 Task: Add an event with the title Business Trip: New York, date '2023/12/05', time 7:50 AM to 9:50 AMand add a description: The session will begin with a brief overview of the current state of transportation and its environmental implications, emphasizing the need for transformative changes. We will then delve into a series of brainstorming exercises designed to spark innovation and encourage out-of-the-box thinking., put the event into Yellow category . Add location for the event as: 987 Unter den Linden, Berlin, Germany, logged in from the account softage.1@softage.netand send the event invitation to softage.6@softage.net and softage.7@softage.net. Set a reminder for the event 4 day before
Action: Mouse moved to (94, 116)
Screenshot: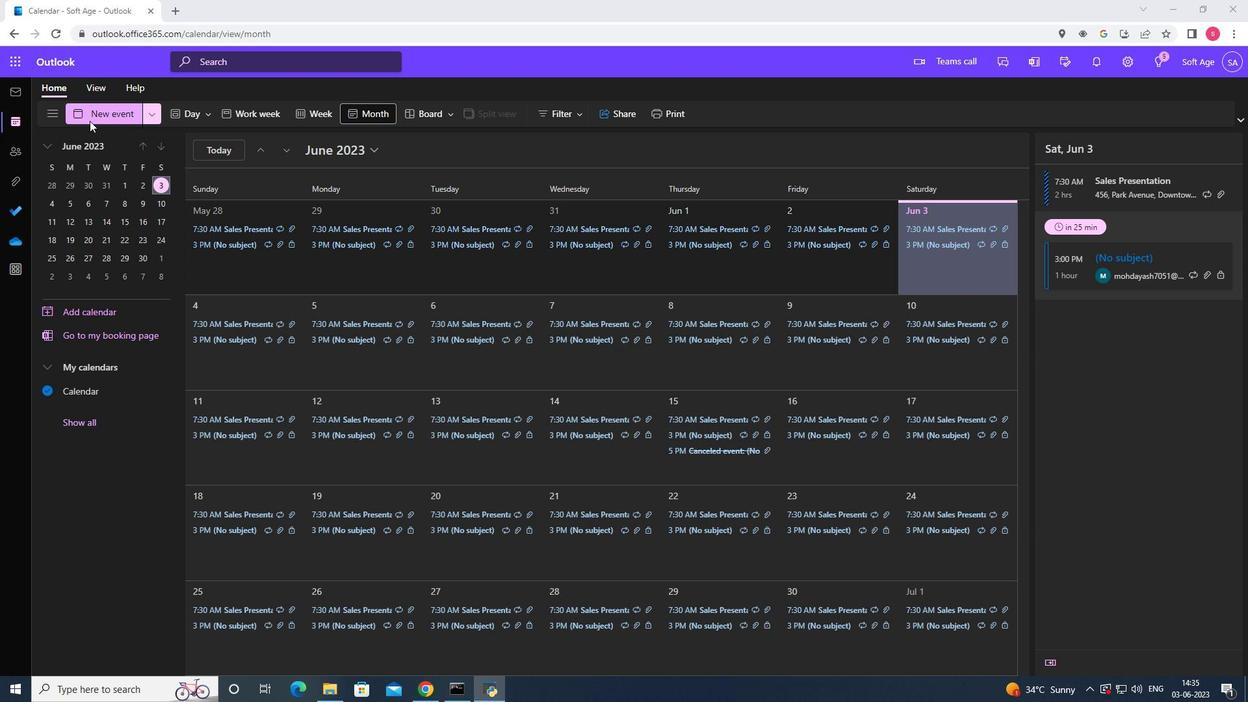 
Action: Mouse pressed left at (94, 116)
Screenshot: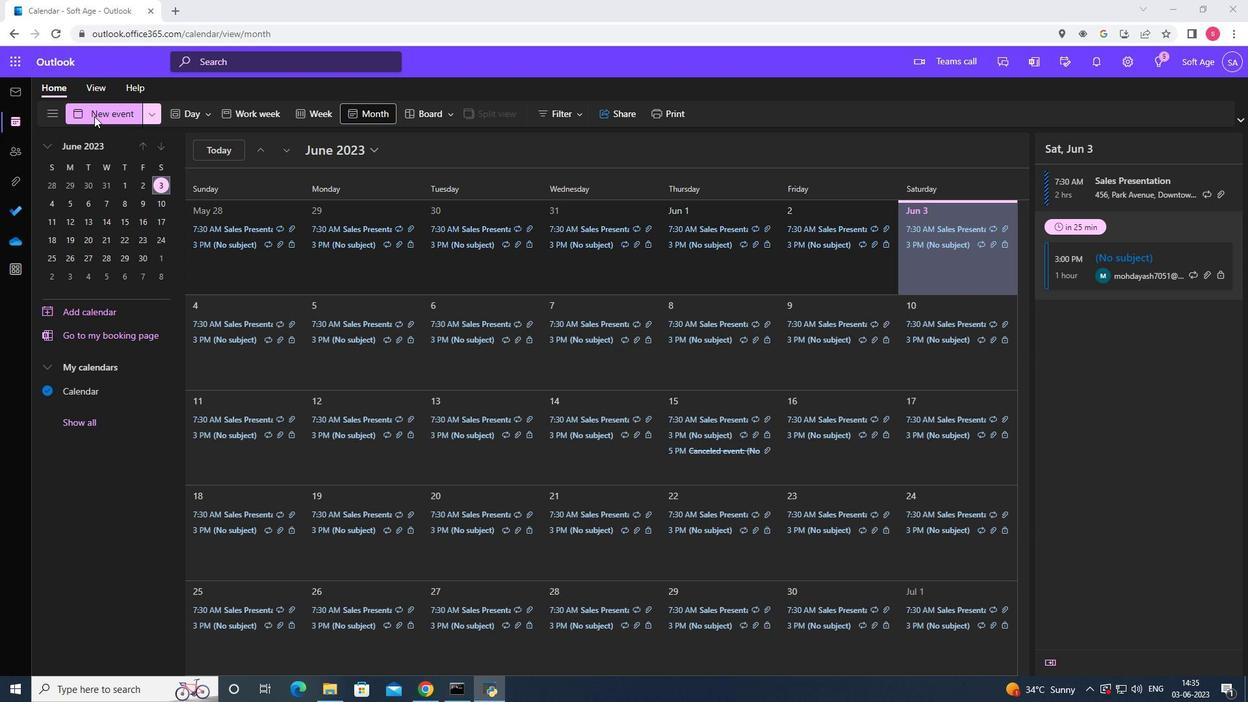 
Action: Mouse moved to (383, 196)
Screenshot: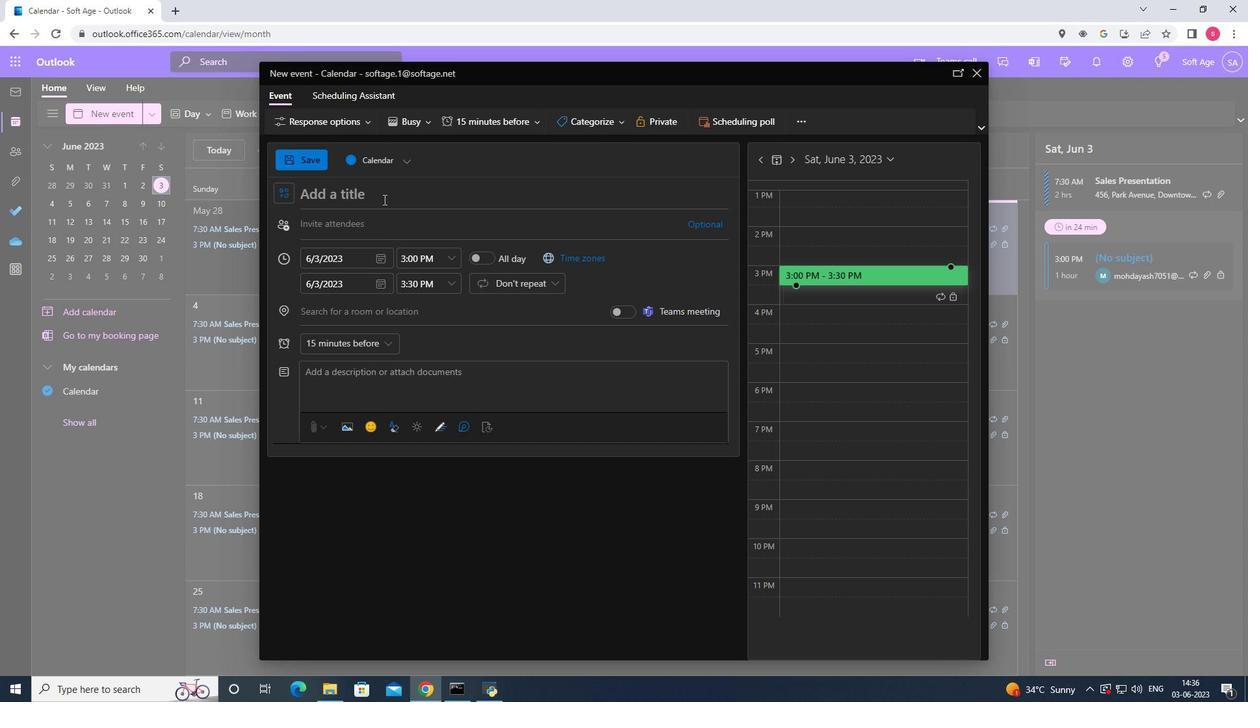 
Action: Mouse pressed left at (383, 196)
Screenshot: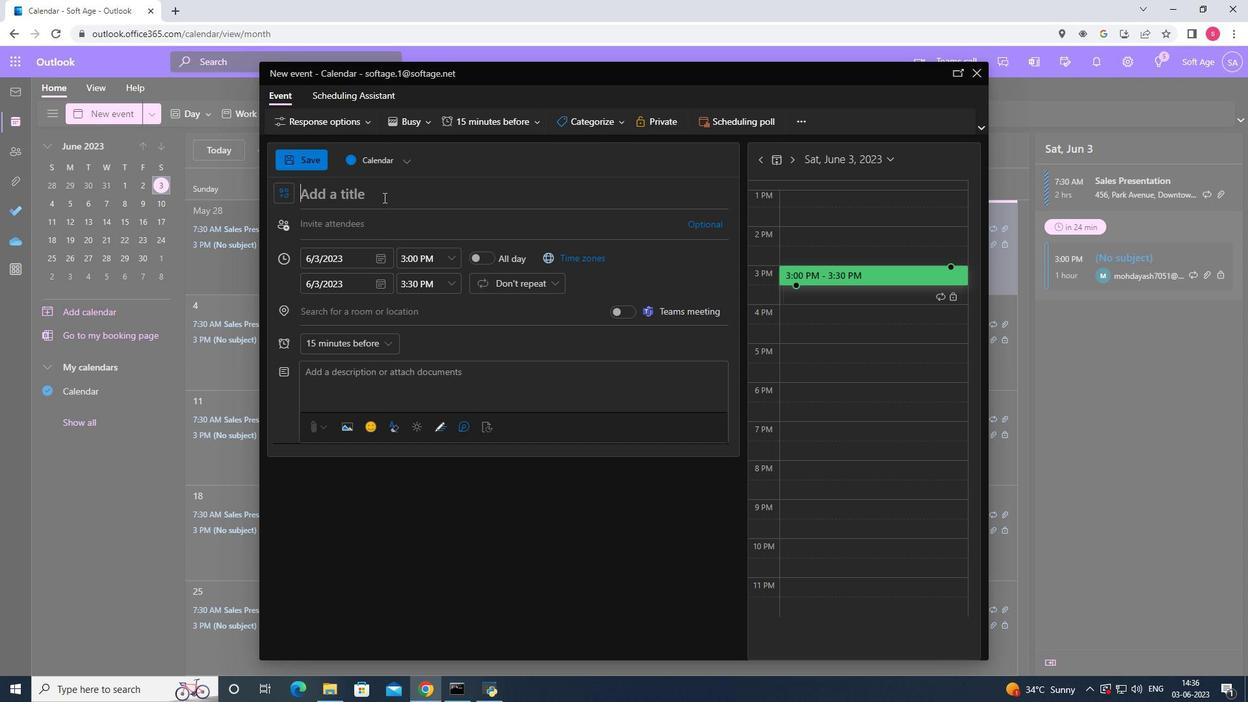
Action: Mouse moved to (383, 195)
Screenshot: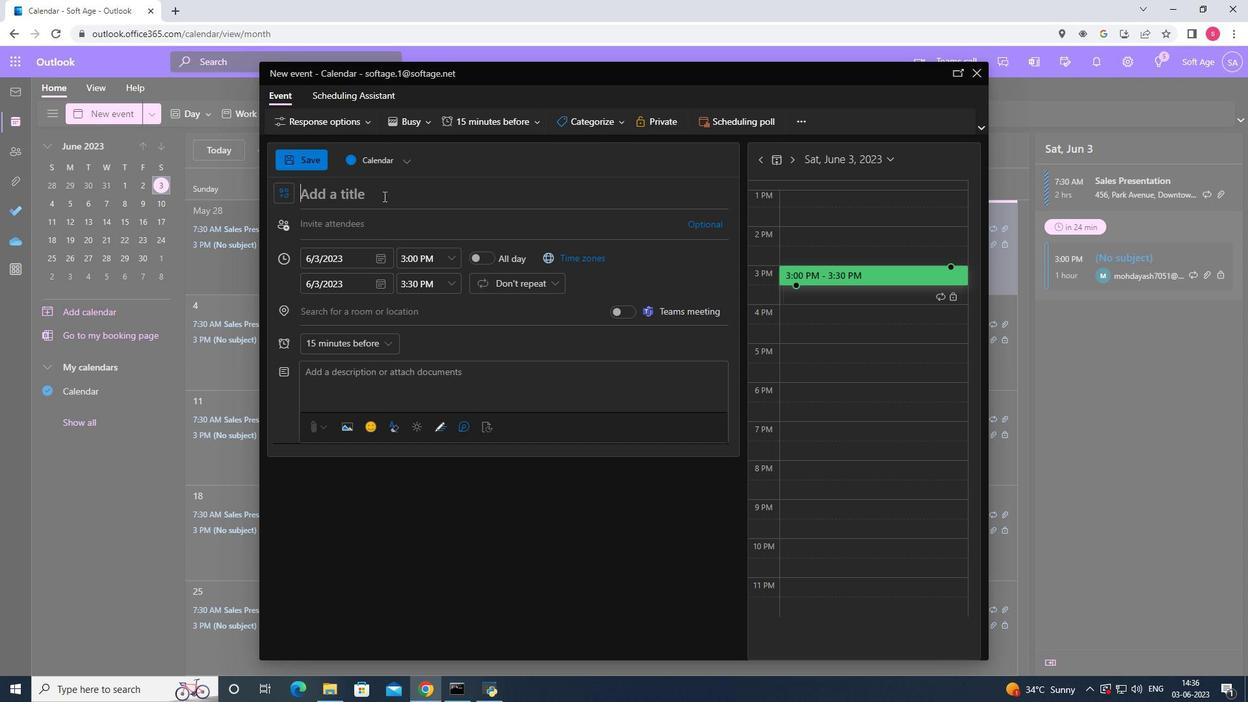 
Action: Key pressed <Key.shift><Key.shift><Key.shift>Business<Key.space><Key.shift>Trip<Key.space><Key.backspace><Key.shift><Key.shift><Key.shift><Key.shift><Key.shift><Key.shift><Key.shift><Key.shift><Key.shift><Key.shift><Key.shift><Key.shift><Key.shift><Key.shift>:<Key.space><Key.shift>New<Key.space><Key.shift>York<Key.space><Key.backspace>,<Key.backspace>
Screenshot: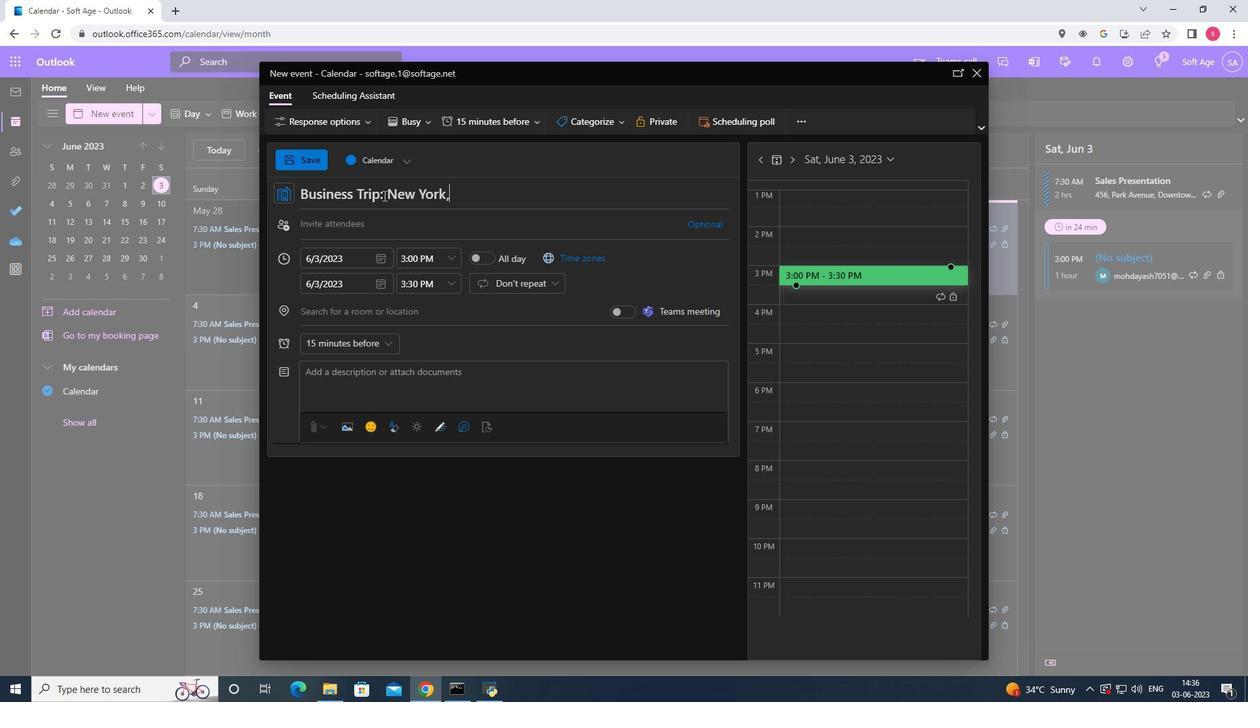 
Action: Mouse moved to (383, 255)
Screenshot: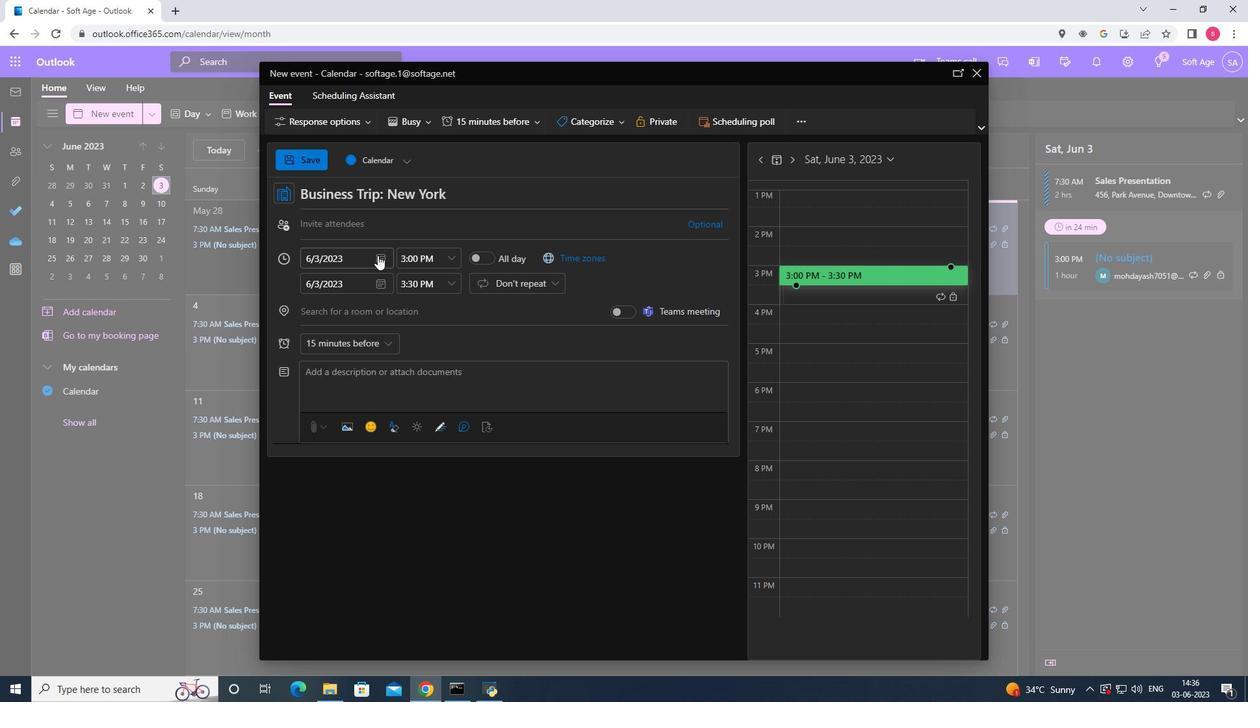 
Action: Mouse pressed left at (383, 255)
Screenshot: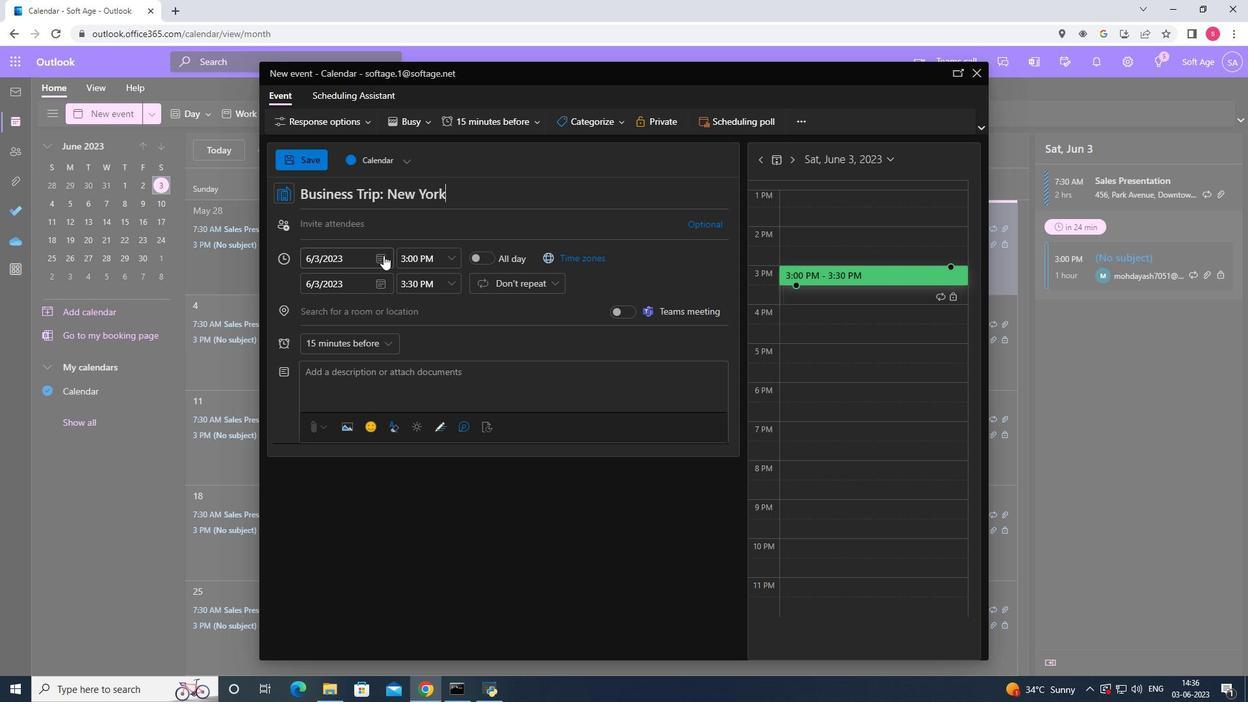 
Action: Mouse moved to (421, 288)
Screenshot: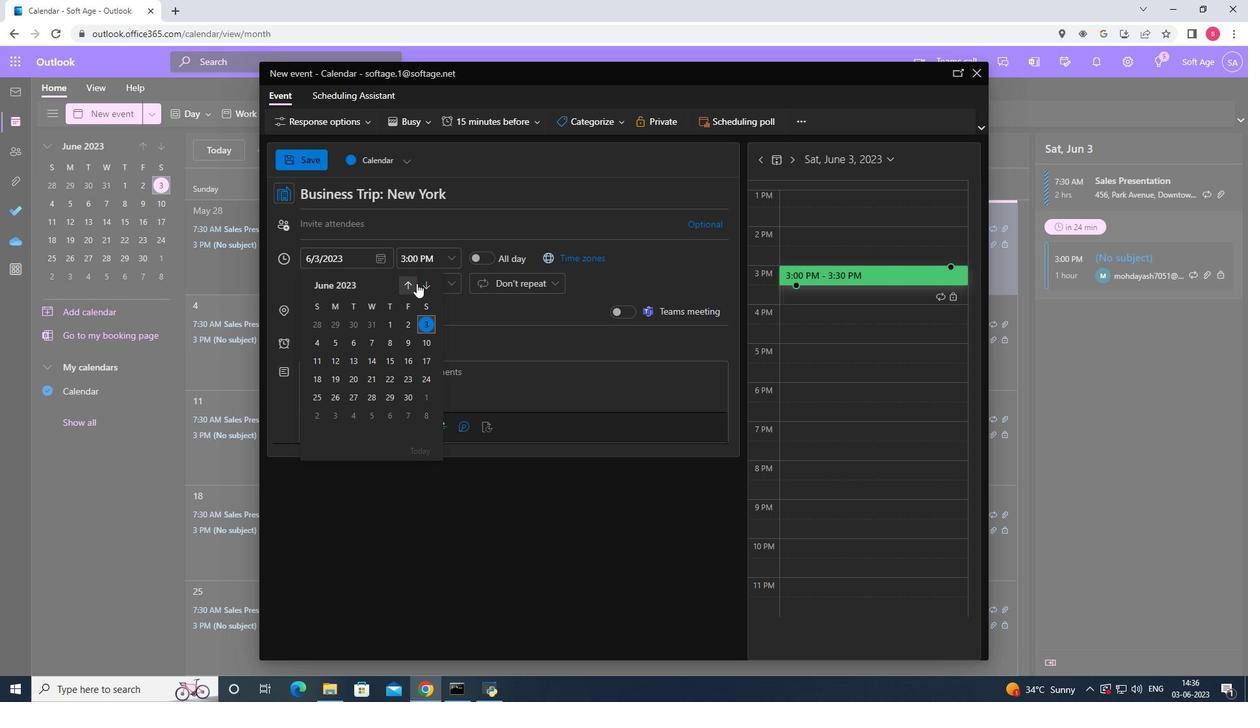 
Action: Mouse pressed left at (421, 288)
Screenshot: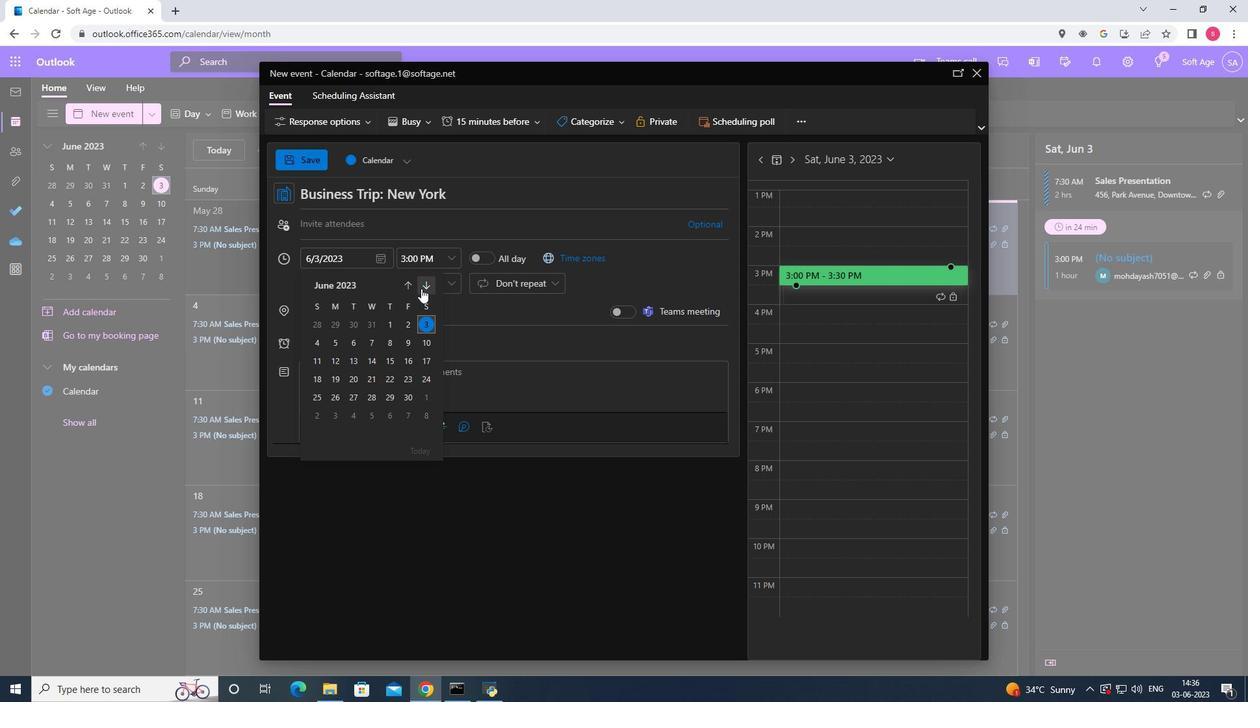 
Action: Mouse pressed left at (421, 288)
Screenshot: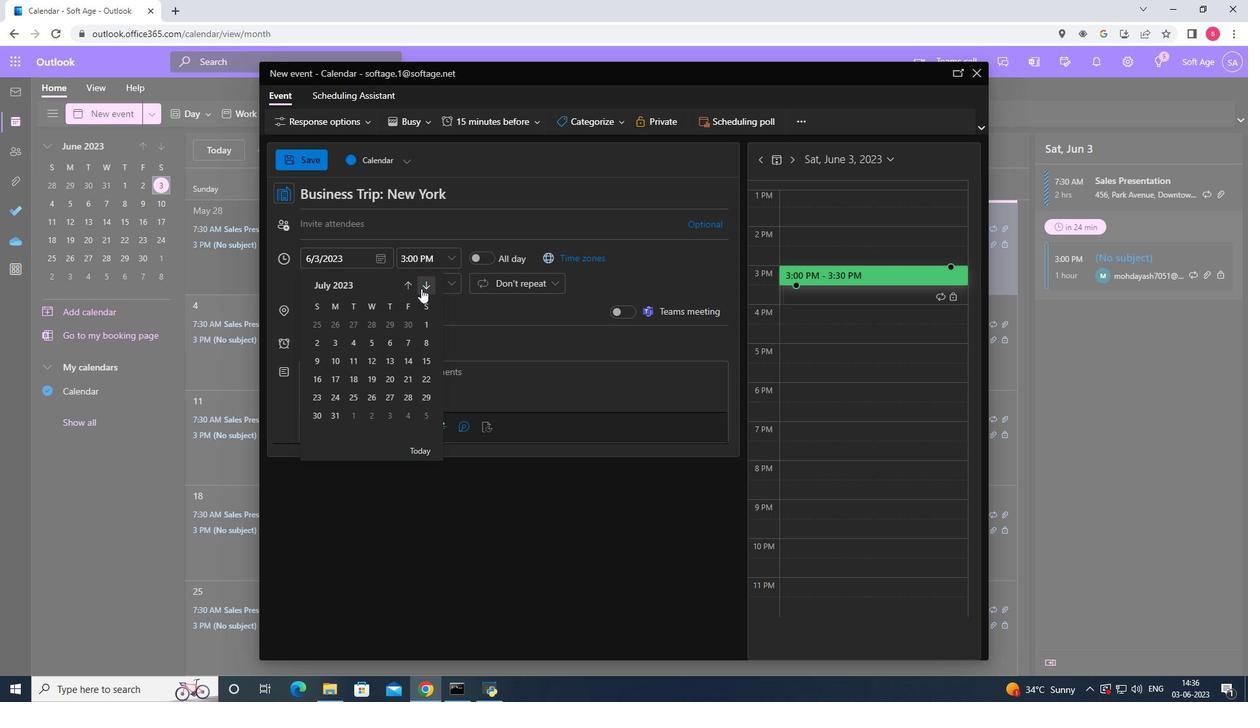 
Action: Mouse pressed left at (421, 288)
Screenshot: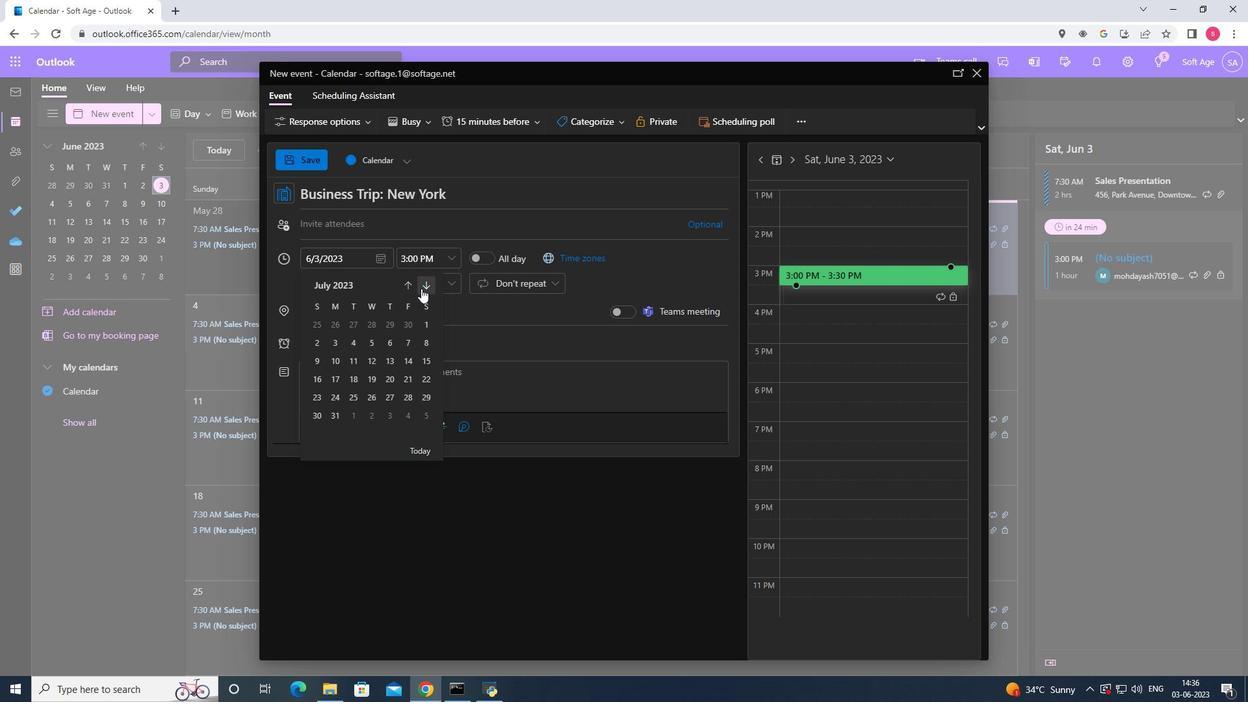 
Action: Mouse pressed left at (421, 288)
Screenshot: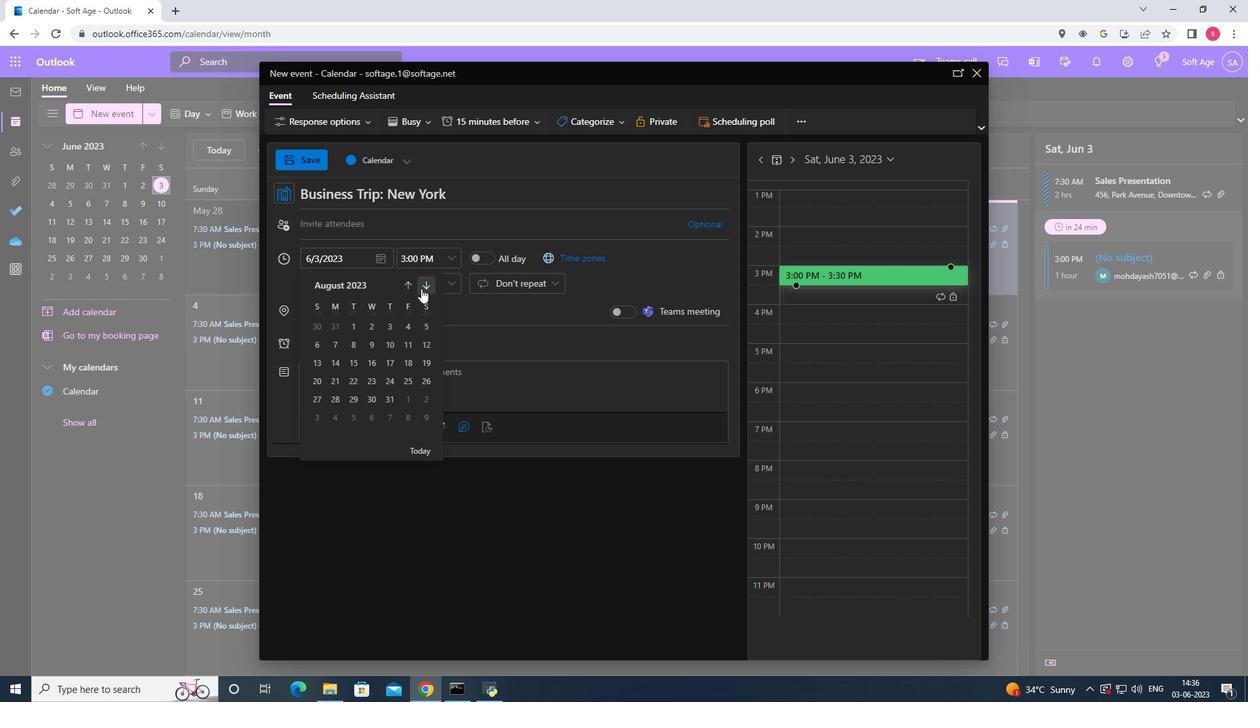 
Action: Mouse pressed left at (421, 288)
Screenshot: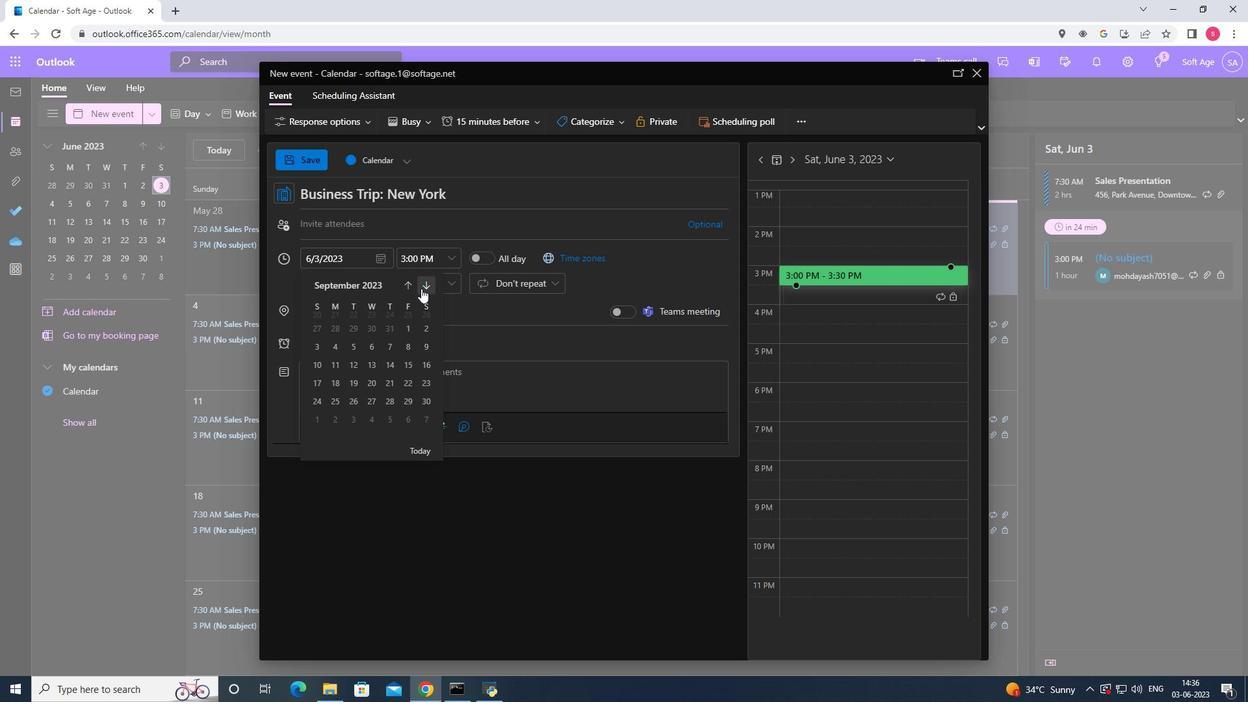 
Action: Mouse moved to (421, 288)
Screenshot: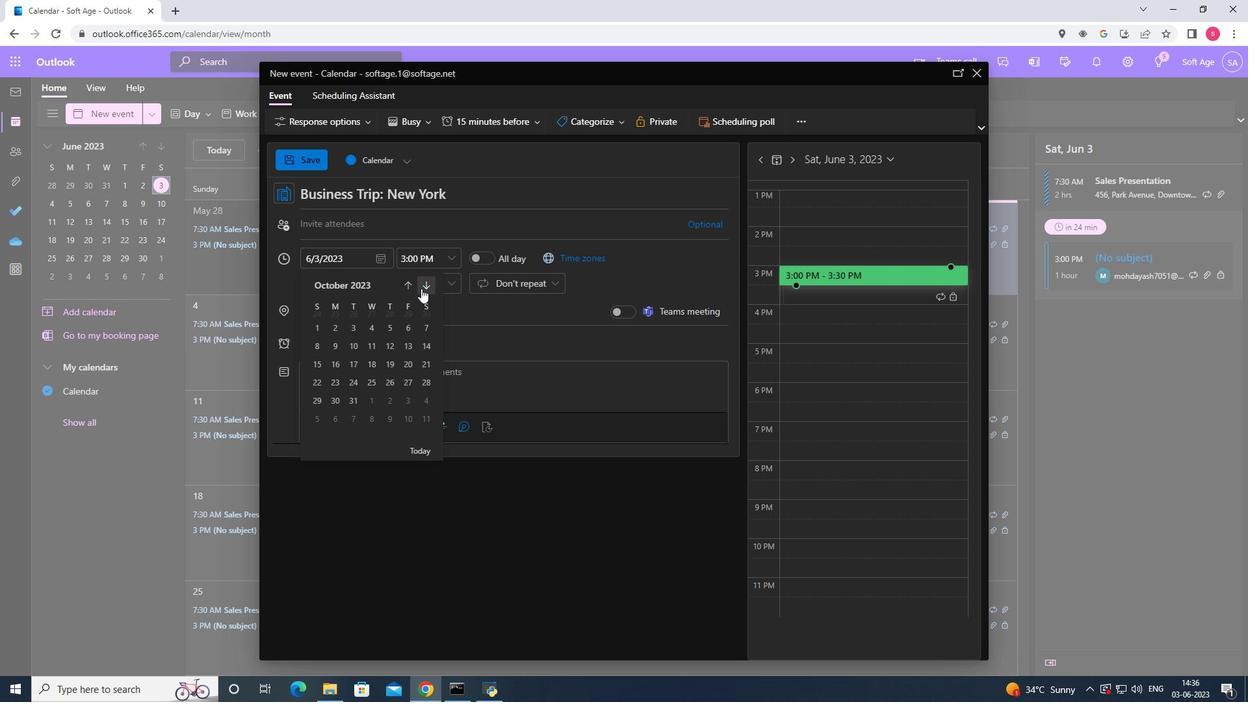 
Action: Mouse pressed left at (421, 288)
Screenshot: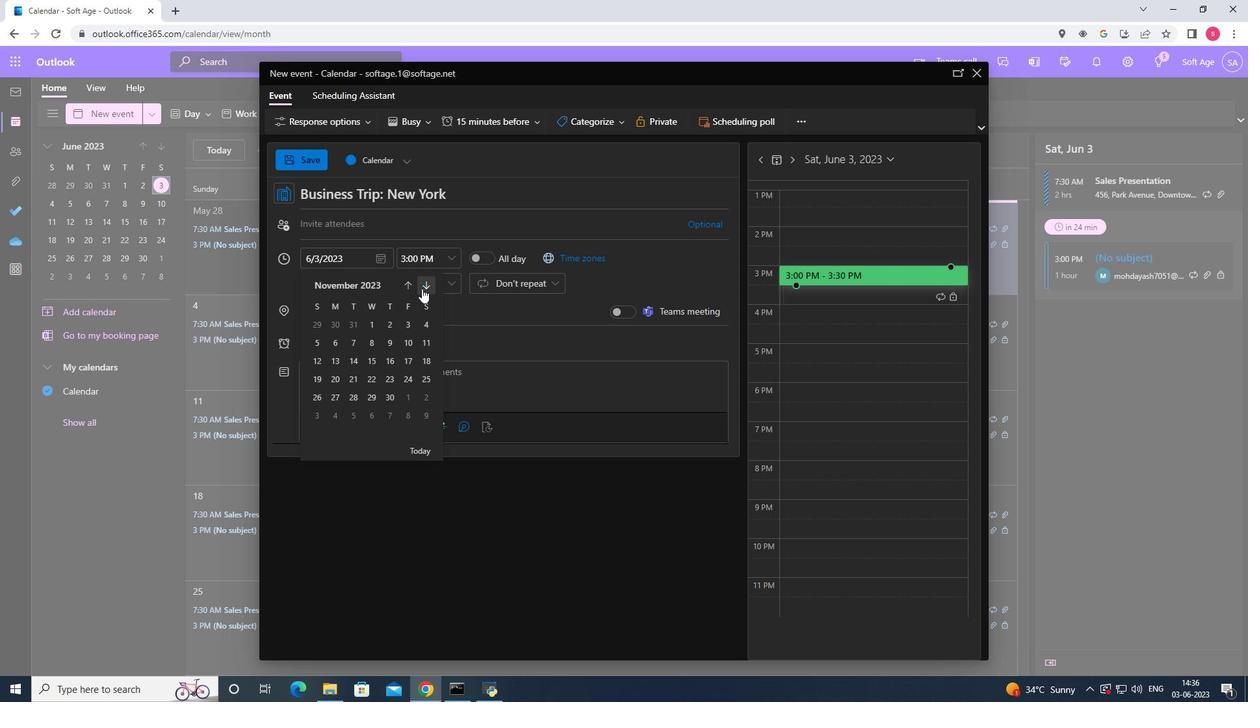
Action: Mouse pressed left at (421, 288)
Screenshot: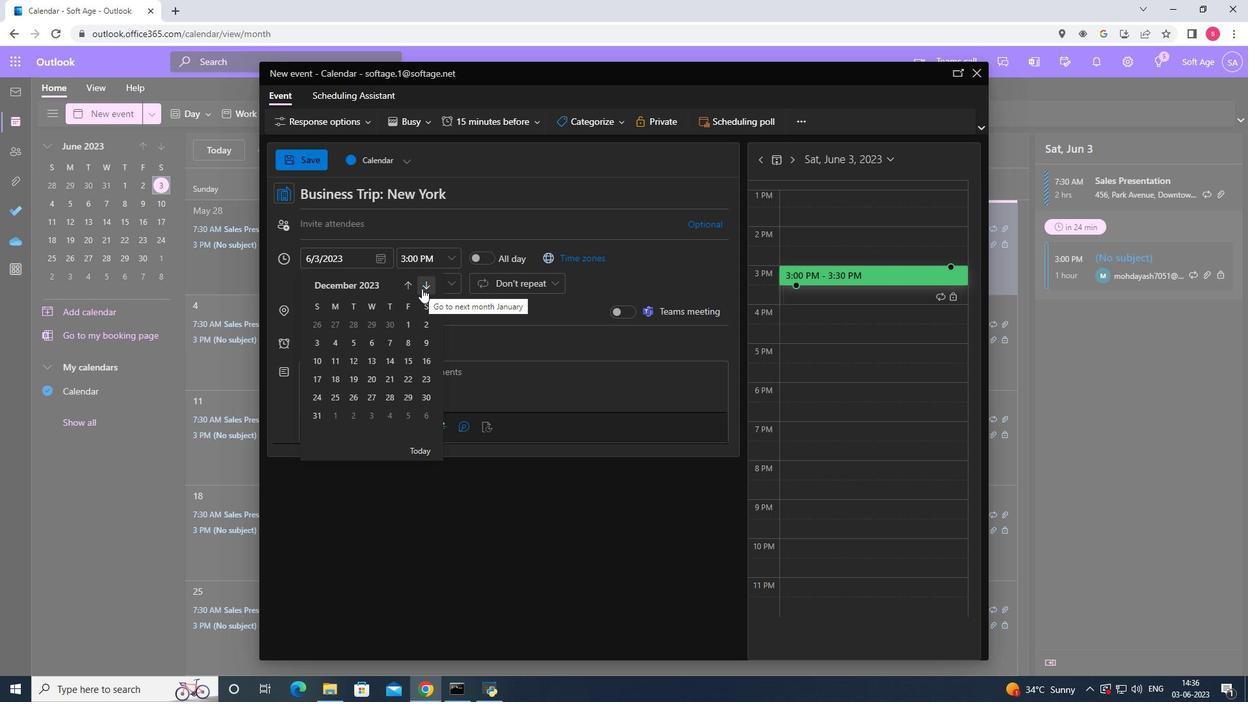 
Action: Mouse moved to (406, 287)
Screenshot: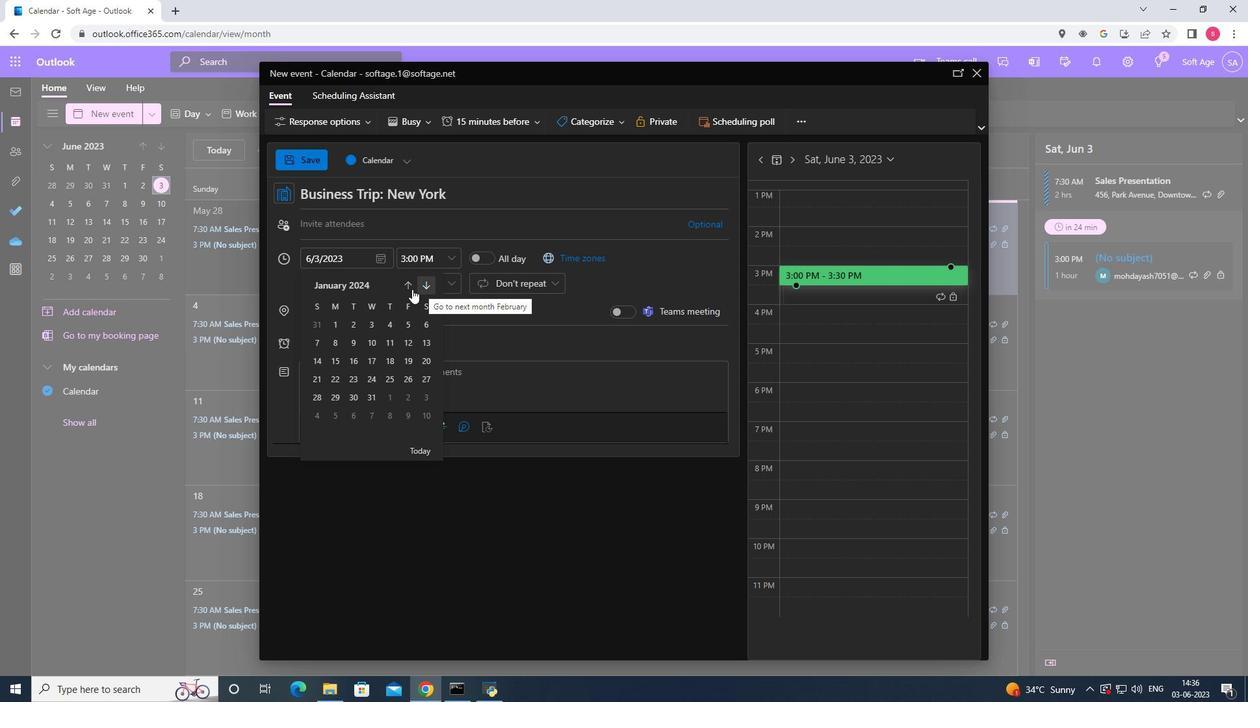 
Action: Mouse pressed left at (406, 287)
Screenshot: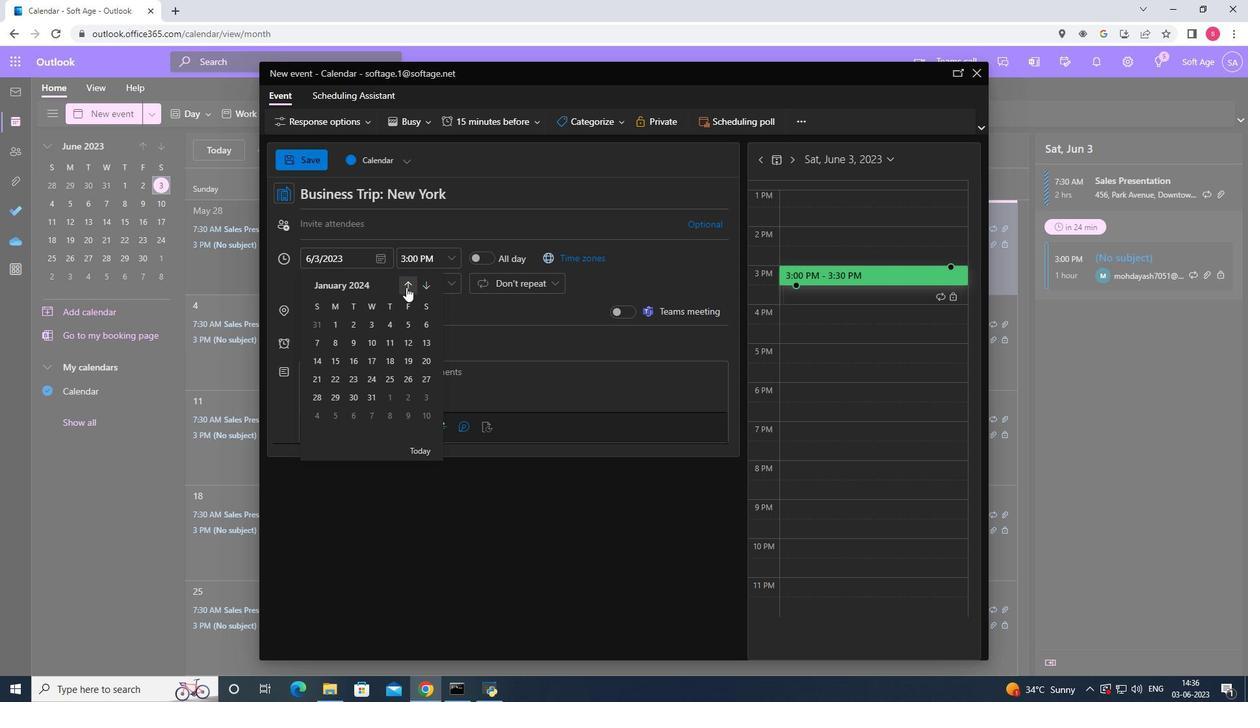 
Action: Mouse moved to (345, 339)
Screenshot: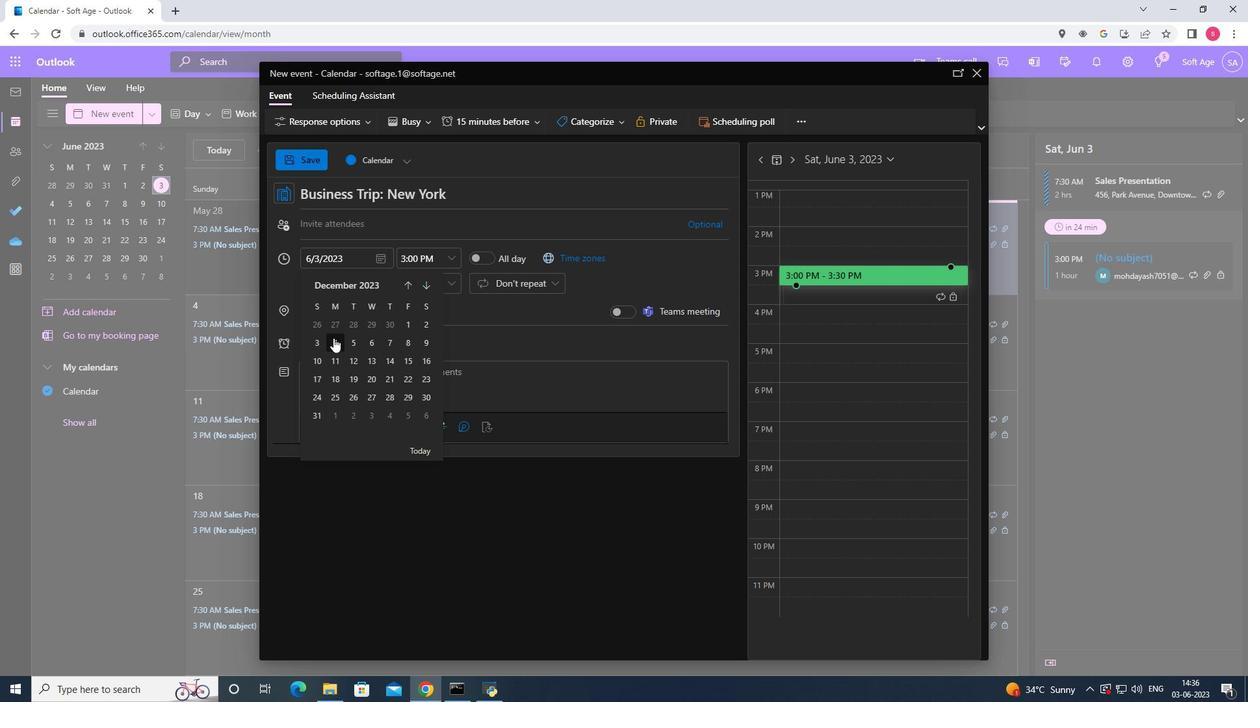 
Action: Mouse pressed left at (345, 339)
Screenshot: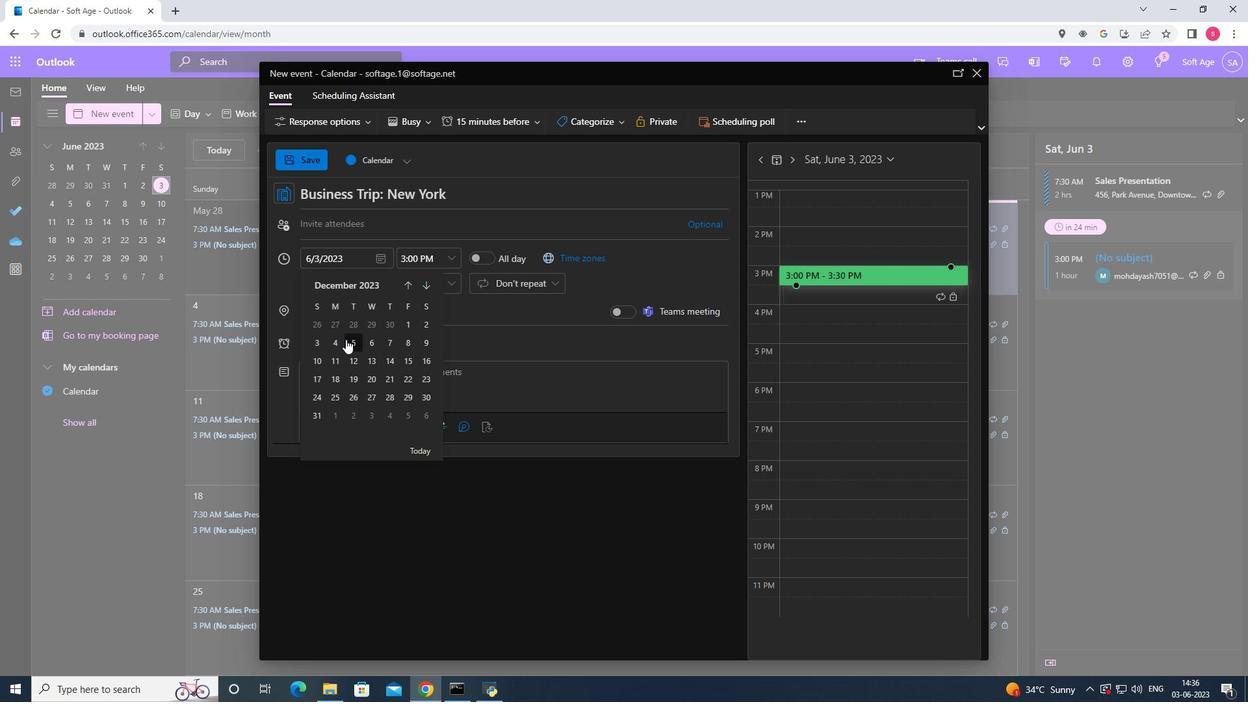 
Action: Mouse moved to (454, 261)
Screenshot: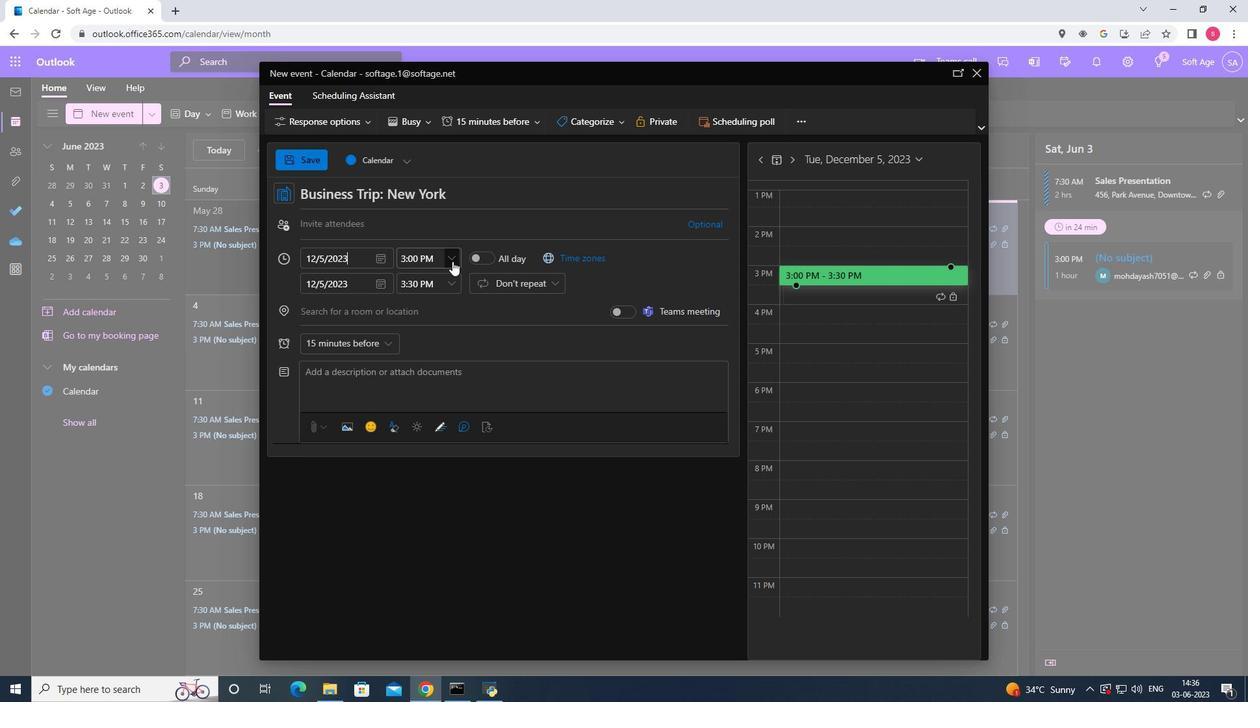 
Action: Mouse pressed left at (454, 261)
Screenshot: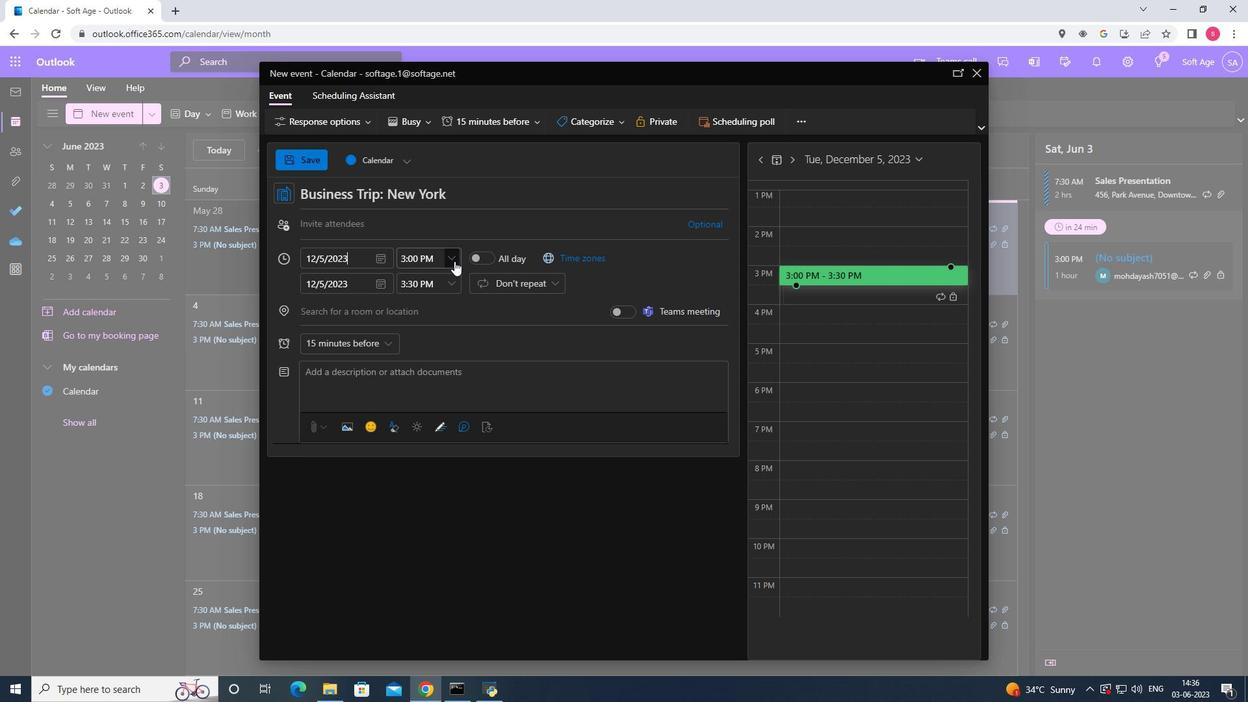 
Action: Mouse moved to (472, 274)
Screenshot: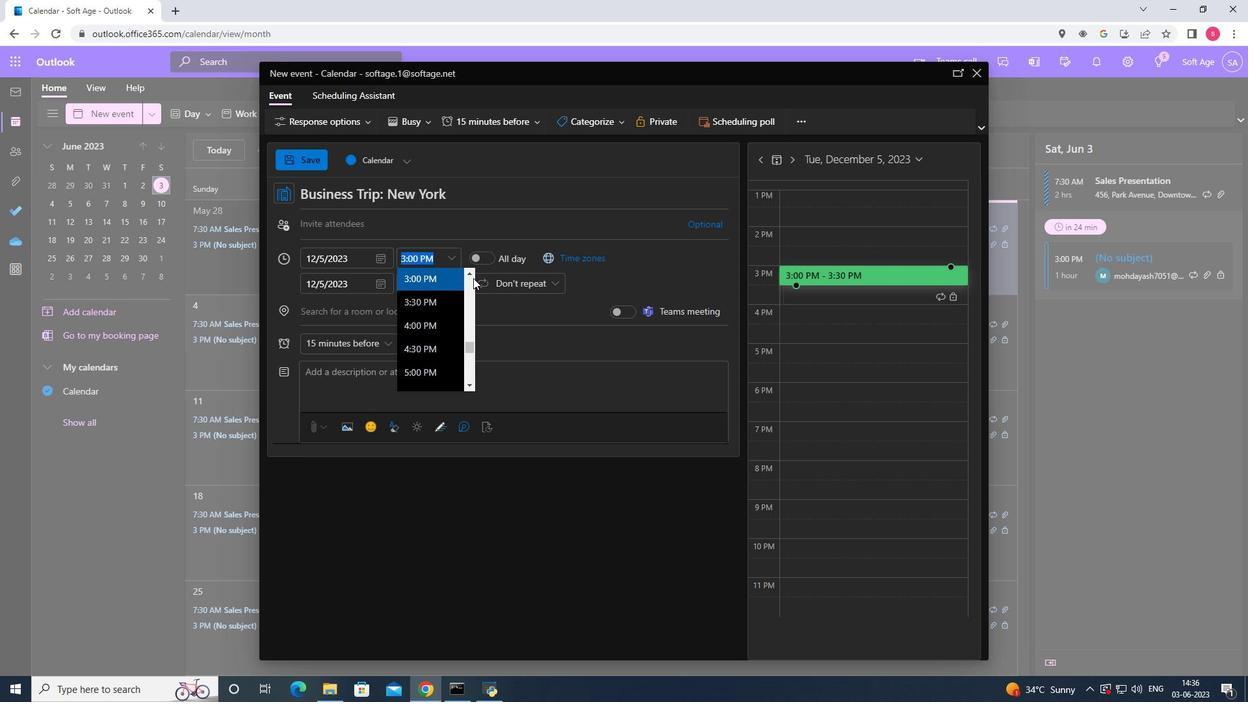 
Action: Mouse pressed left at (472, 274)
Screenshot: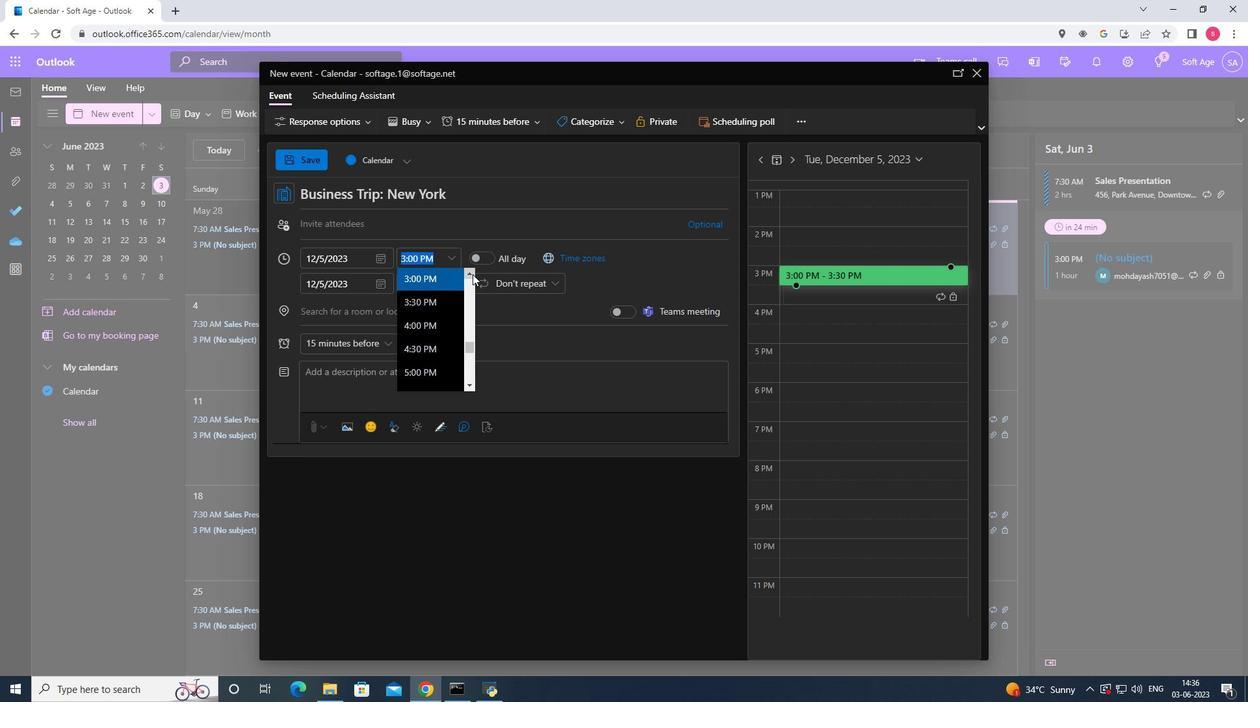 
Action: Mouse pressed left at (472, 274)
Screenshot: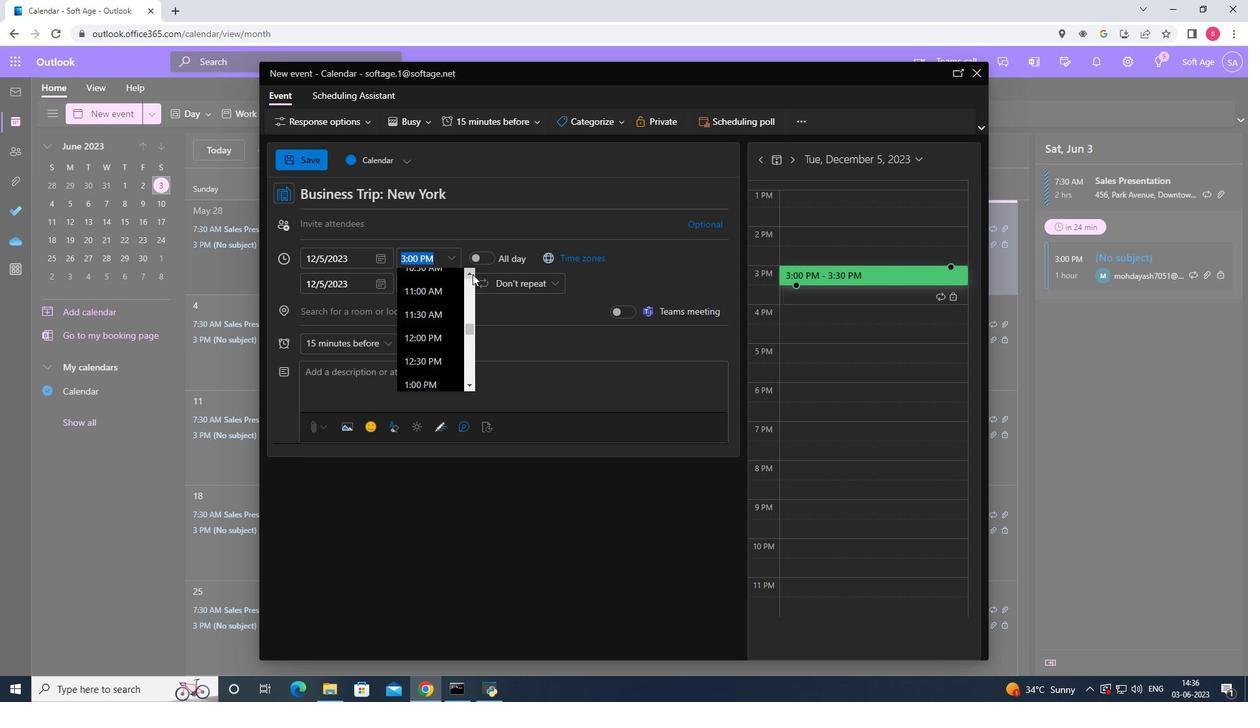 
Action: Mouse pressed left at (472, 274)
Screenshot: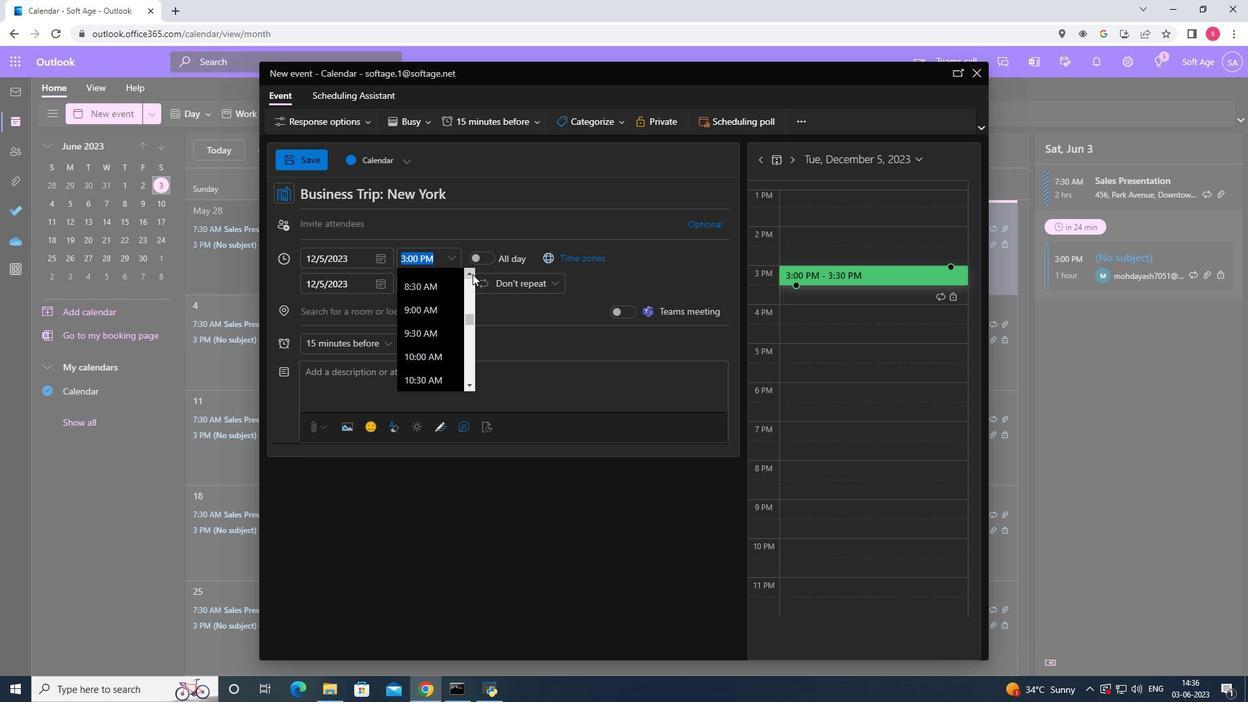 
Action: Mouse pressed left at (472, 274)
Screenshot: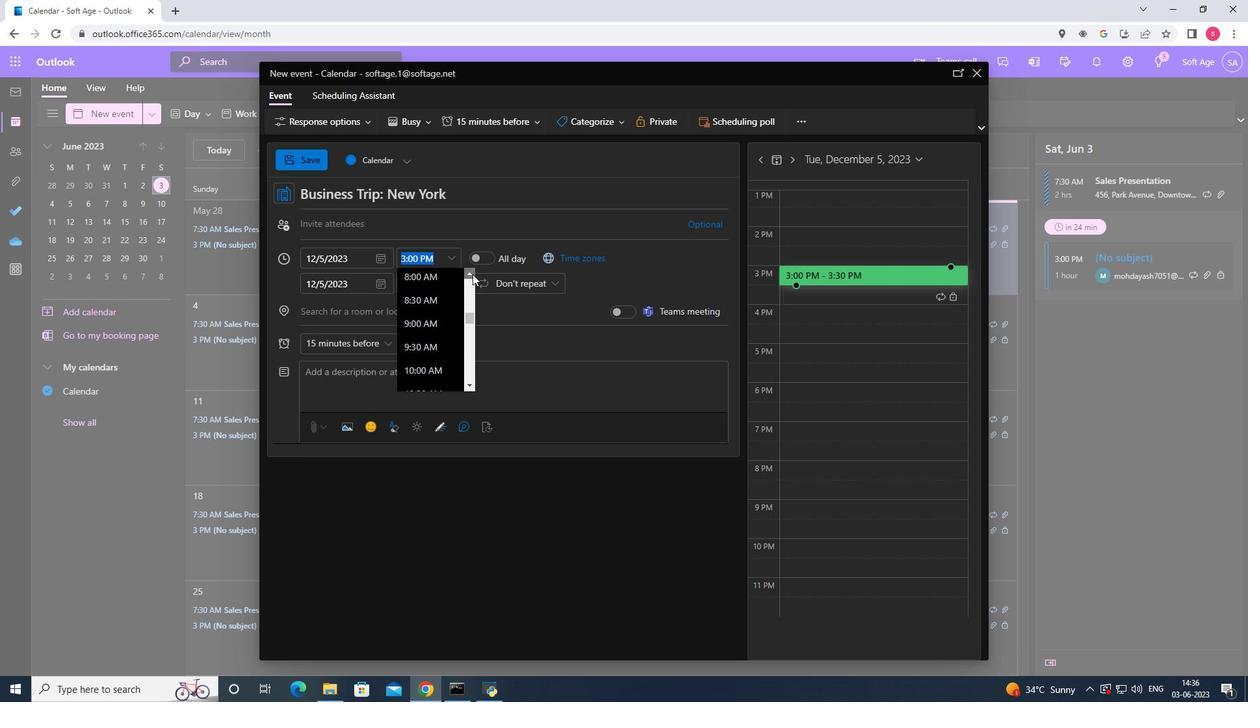 
Action: Mouse pressed left at (472, 274)
Screenshot: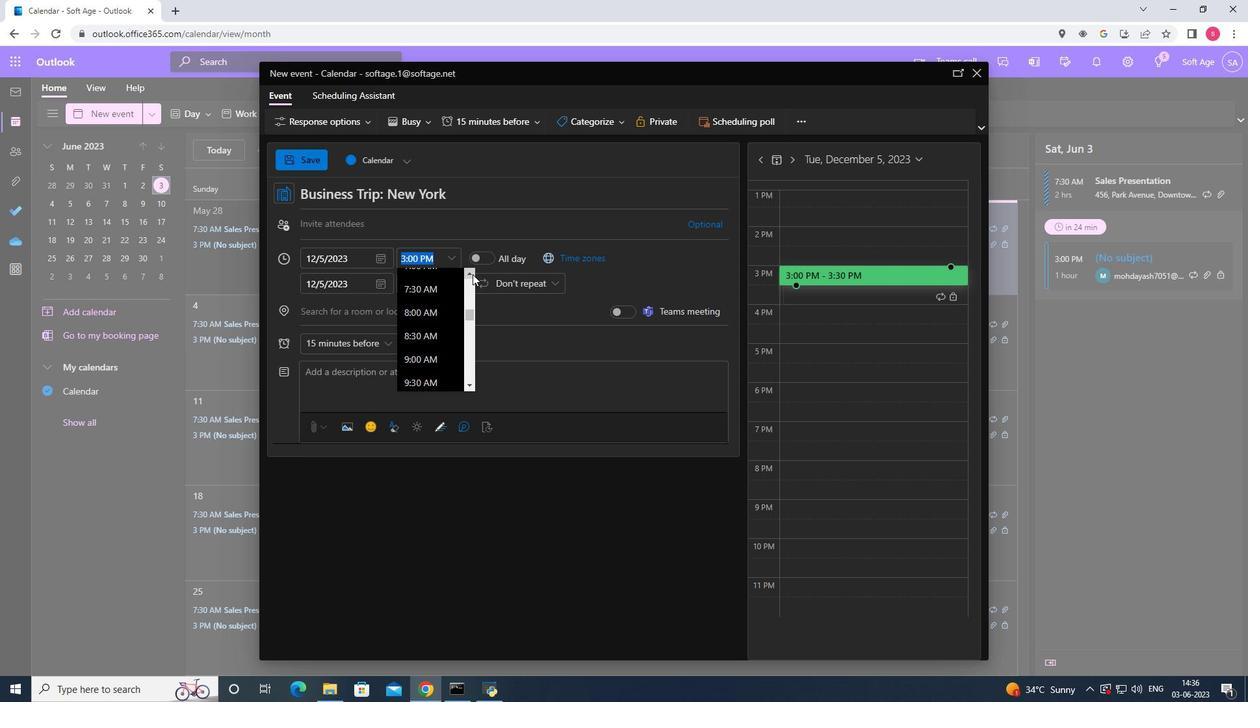 
Action: Mouse moved to (420, 314)
Screenshot: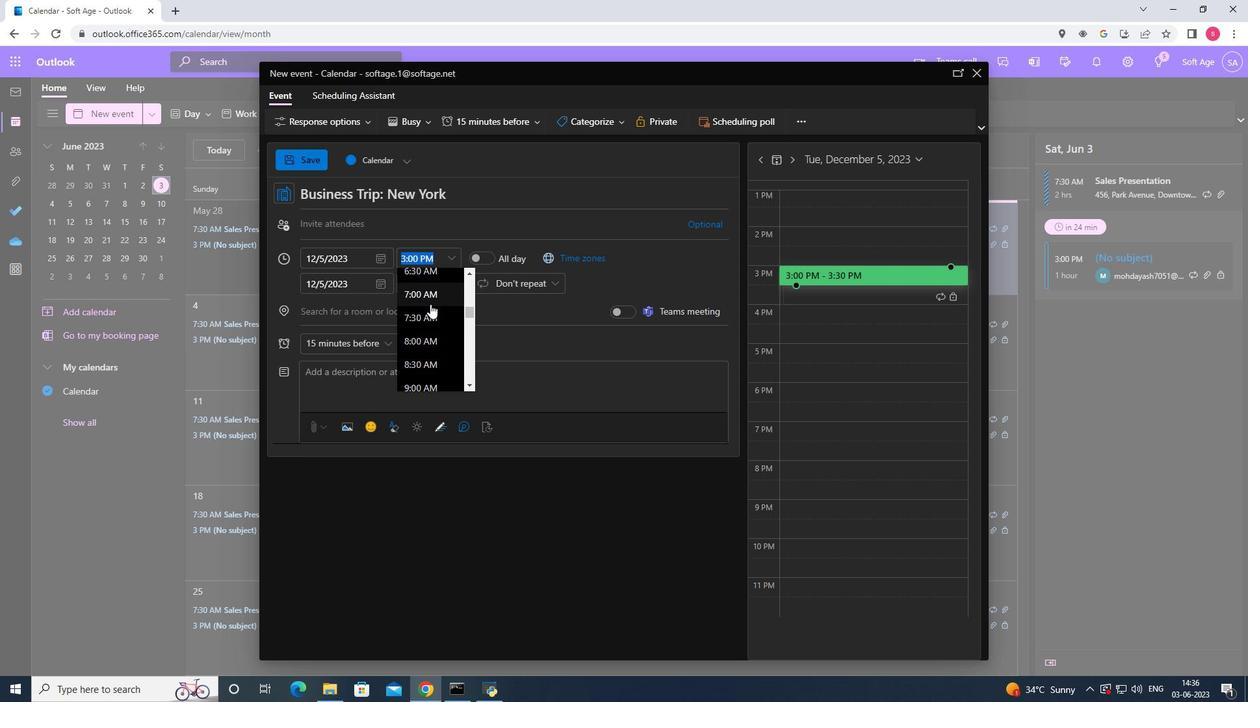 
Action: Mouse pressed left at (420, 314)
Screenshot: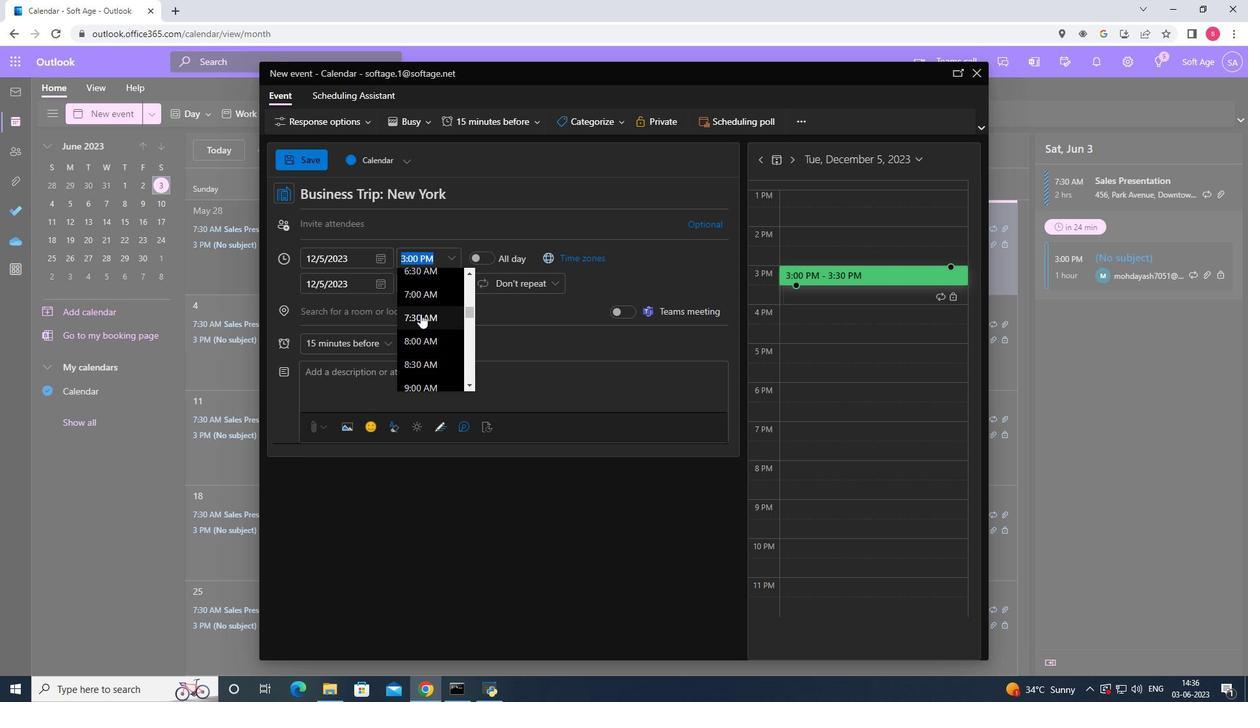 
Action: Mouse moved to (412, 259)
Screenshot: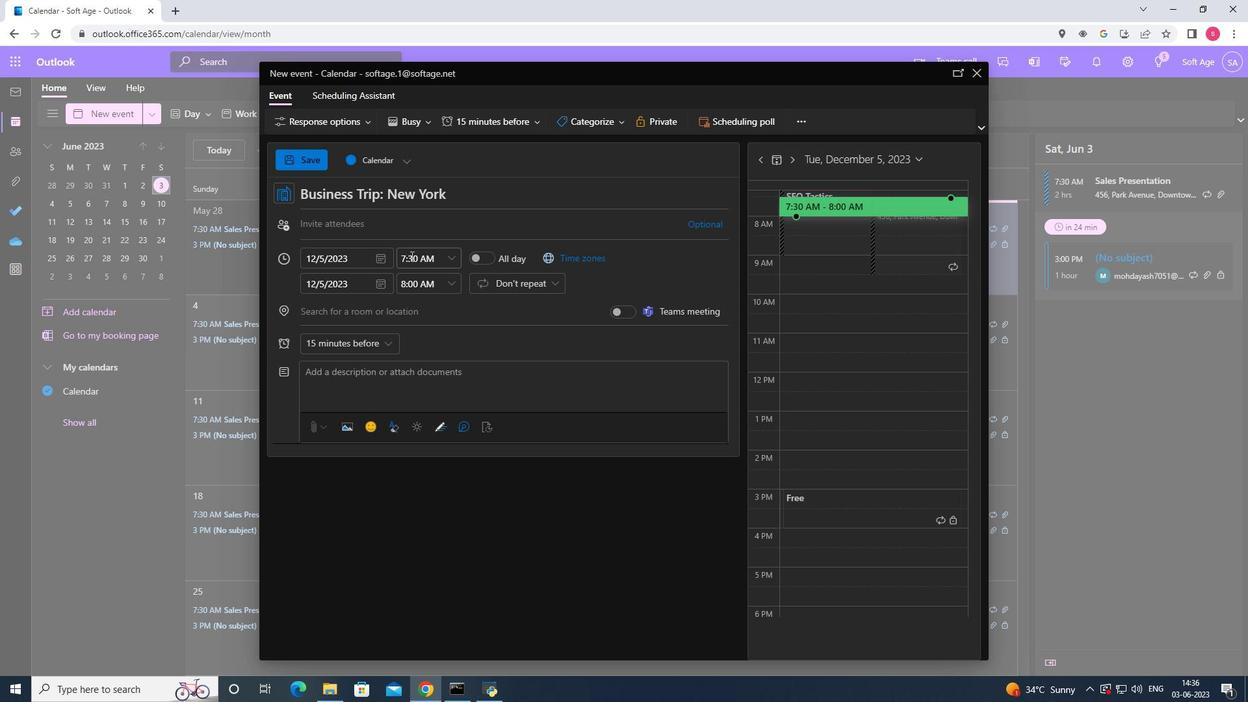 
Action: Mouse pressed left at (412, 259)
Screenshot: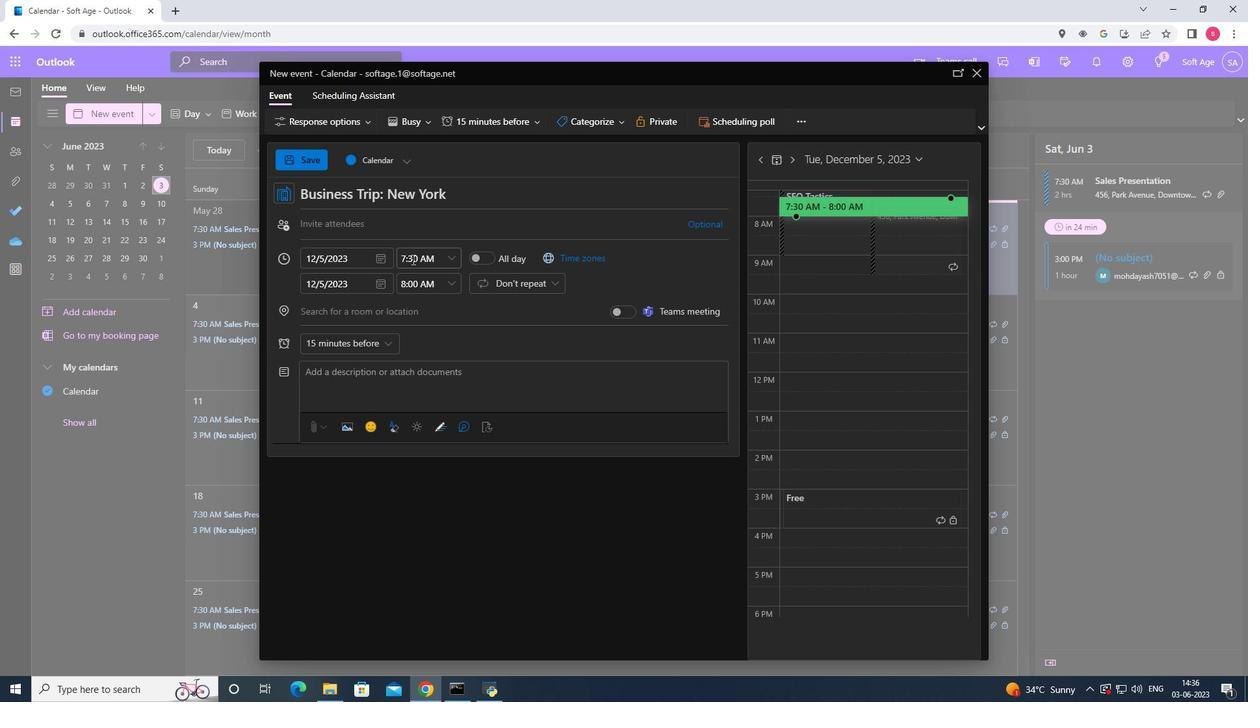 
Action: Mouse moved to (412, 259)
Screenshot: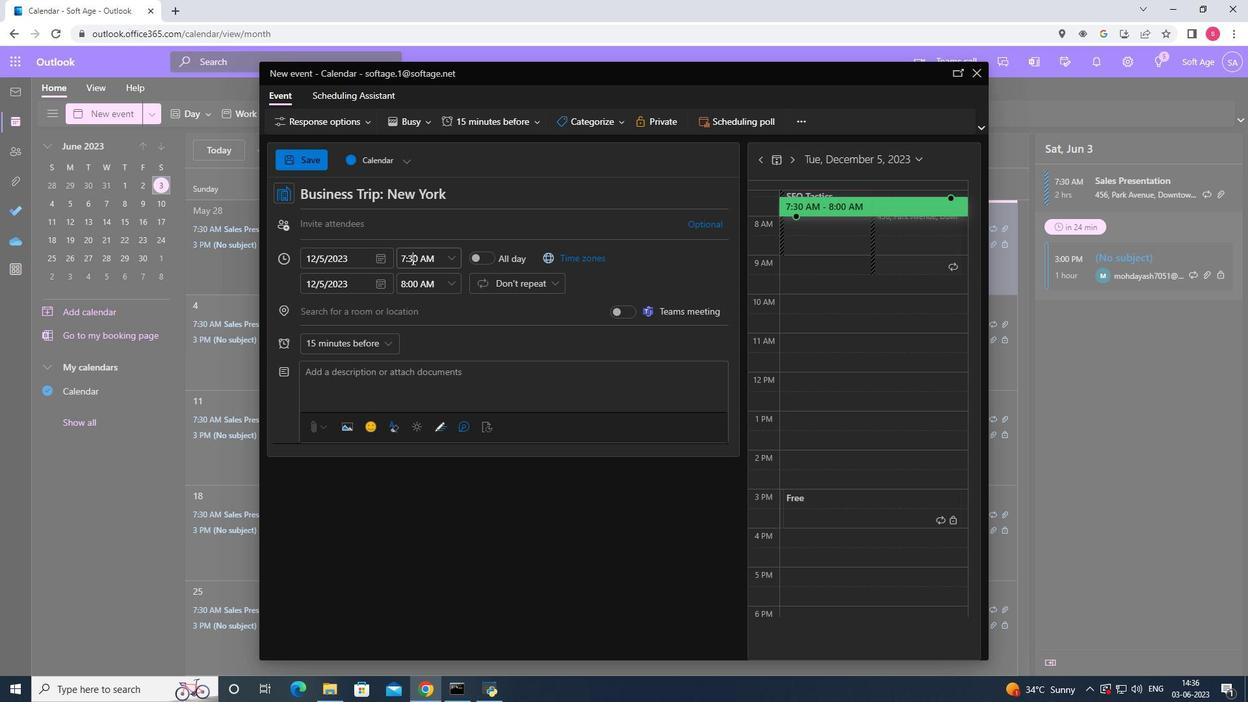 
Action: Key pressed <Key.backspace>5
Screenshot: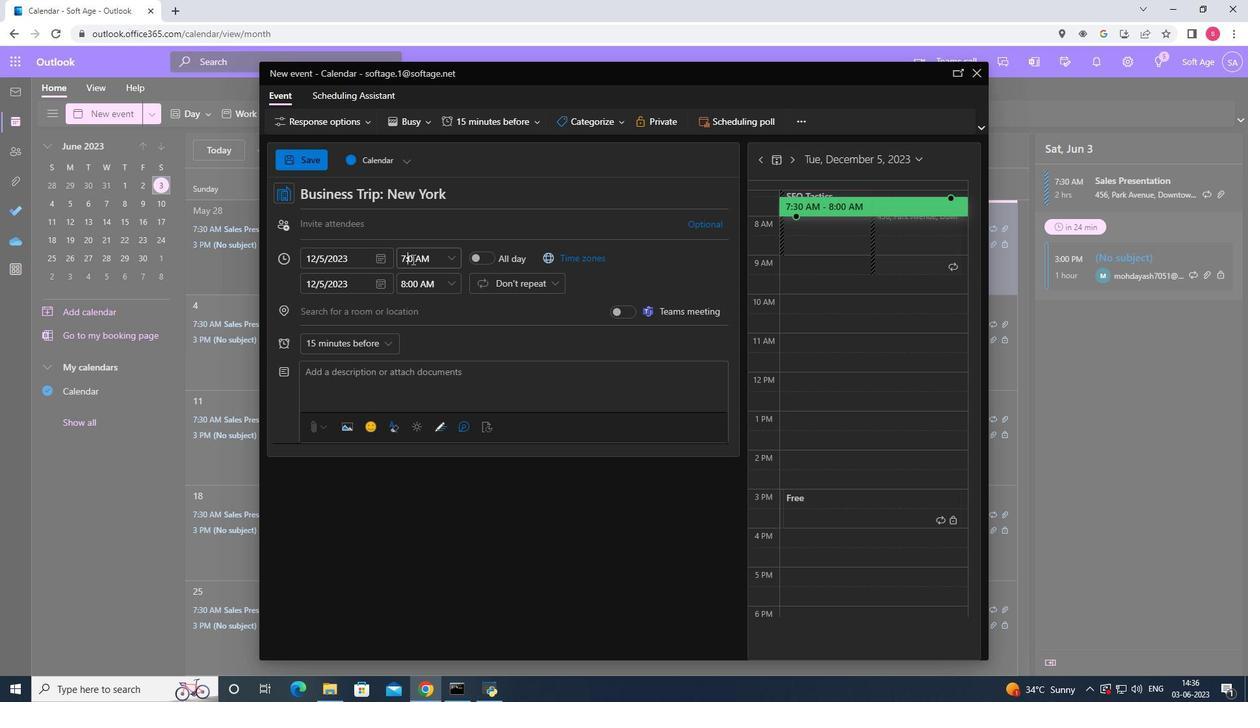 
Action: Mouse moved to (457, 288)
Screenshot: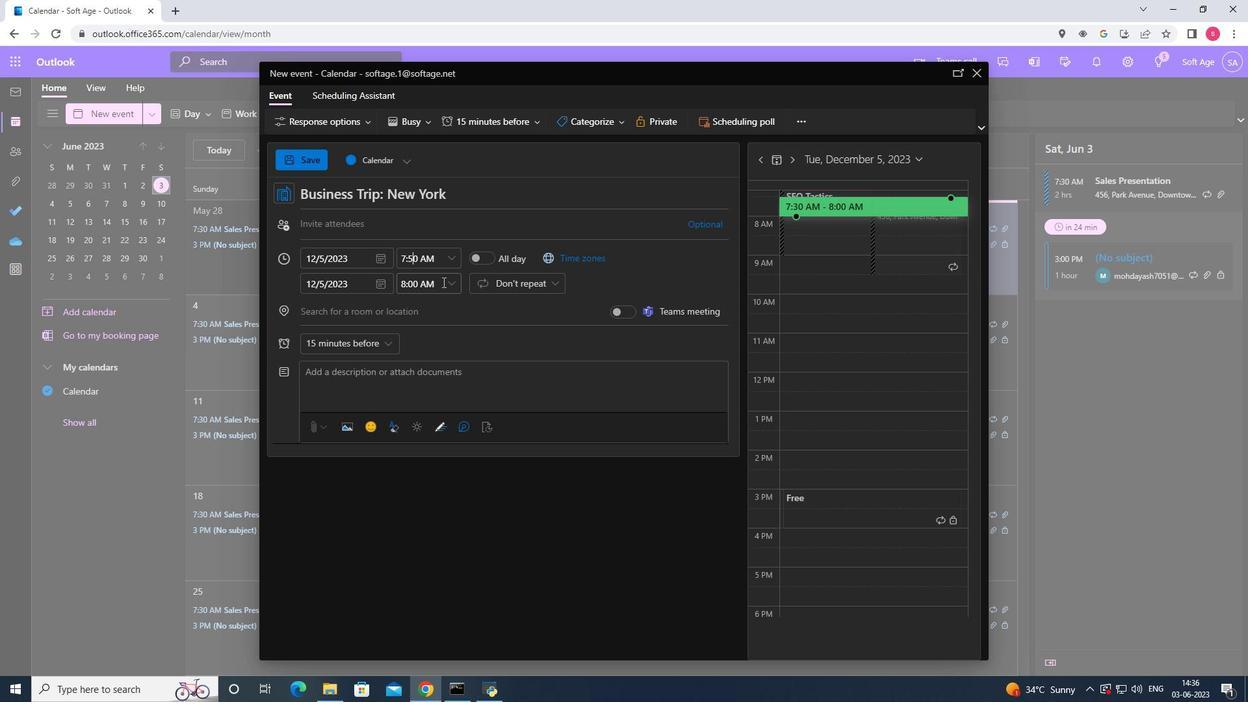 
Action: Mouse pressed left at (457, 288)
Screenshot: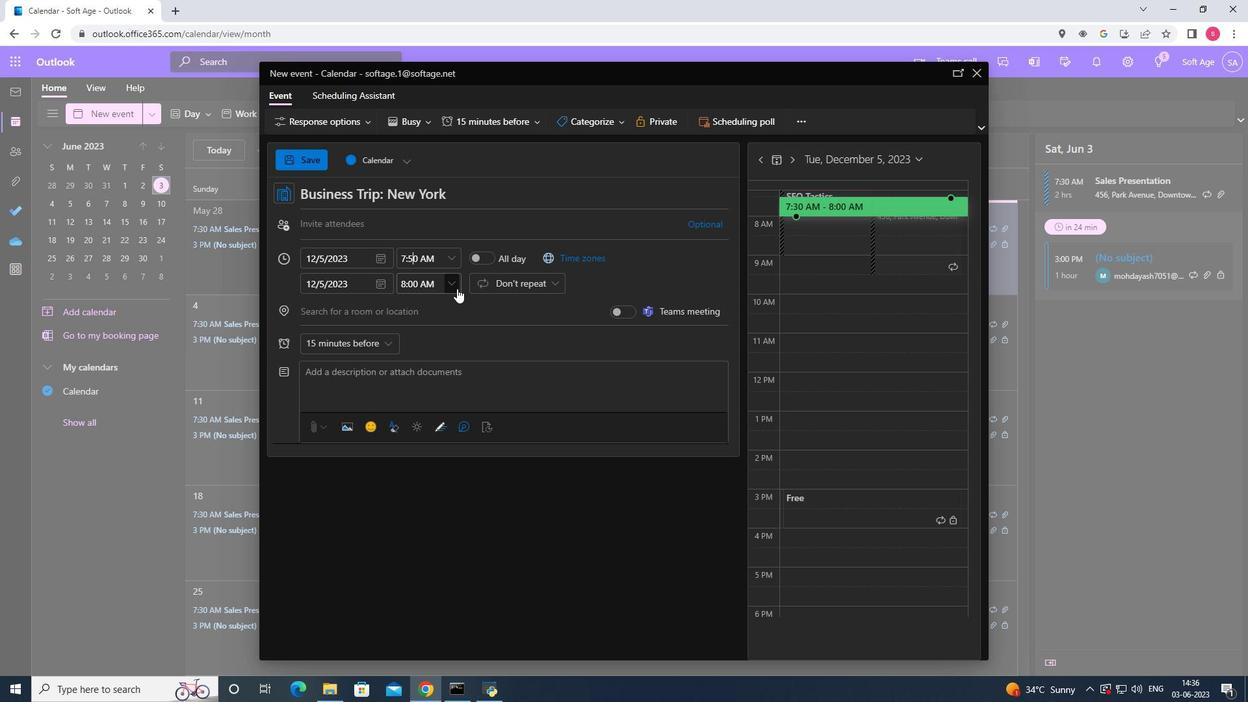 
Action: Mouse moved to (442, 378)
Screenshot: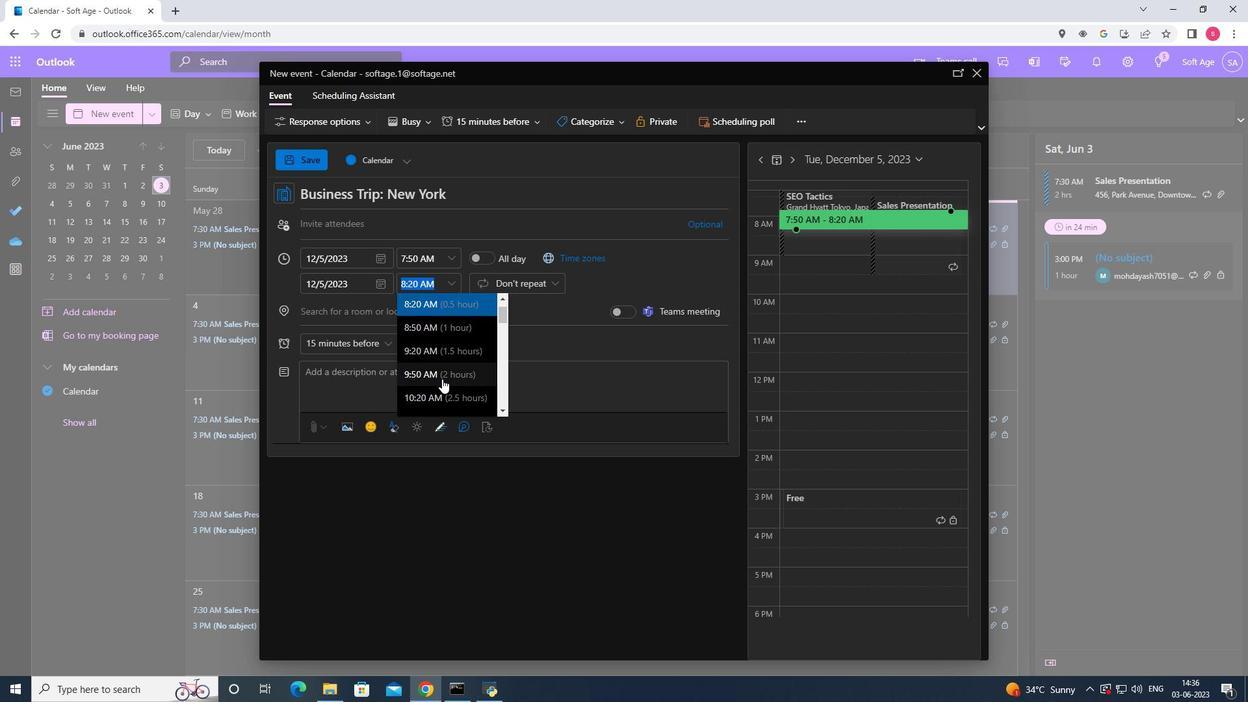 
Action: Mouse pressed left at (442, 378)
Screenshot: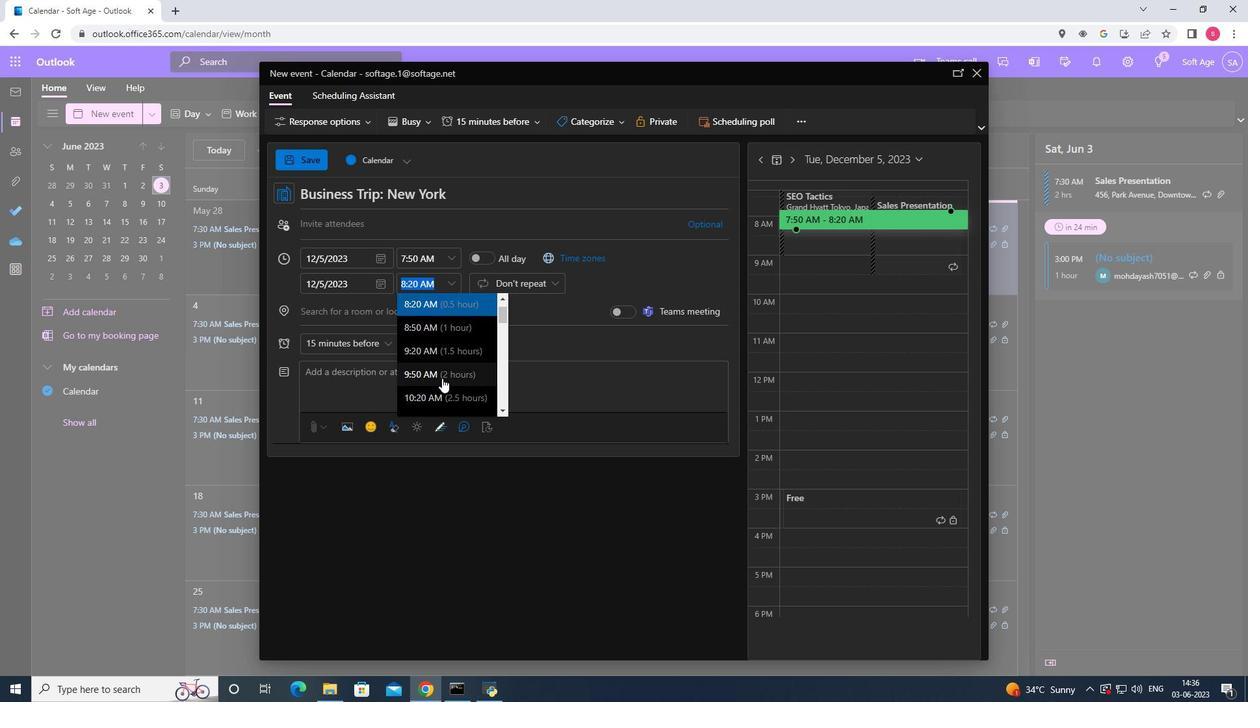 
Action: Mouse moved to (366, 377)
Screenshot: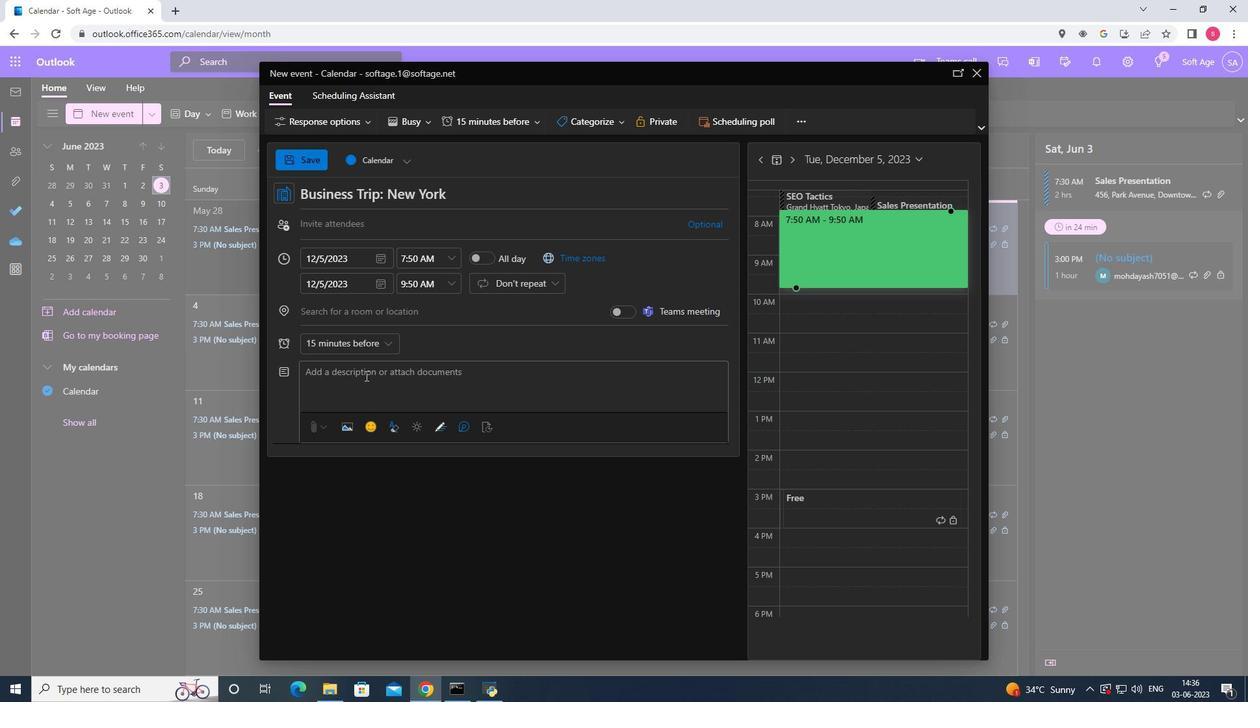 
Action: Mouse pressed left at (366, 377)
Screenshot: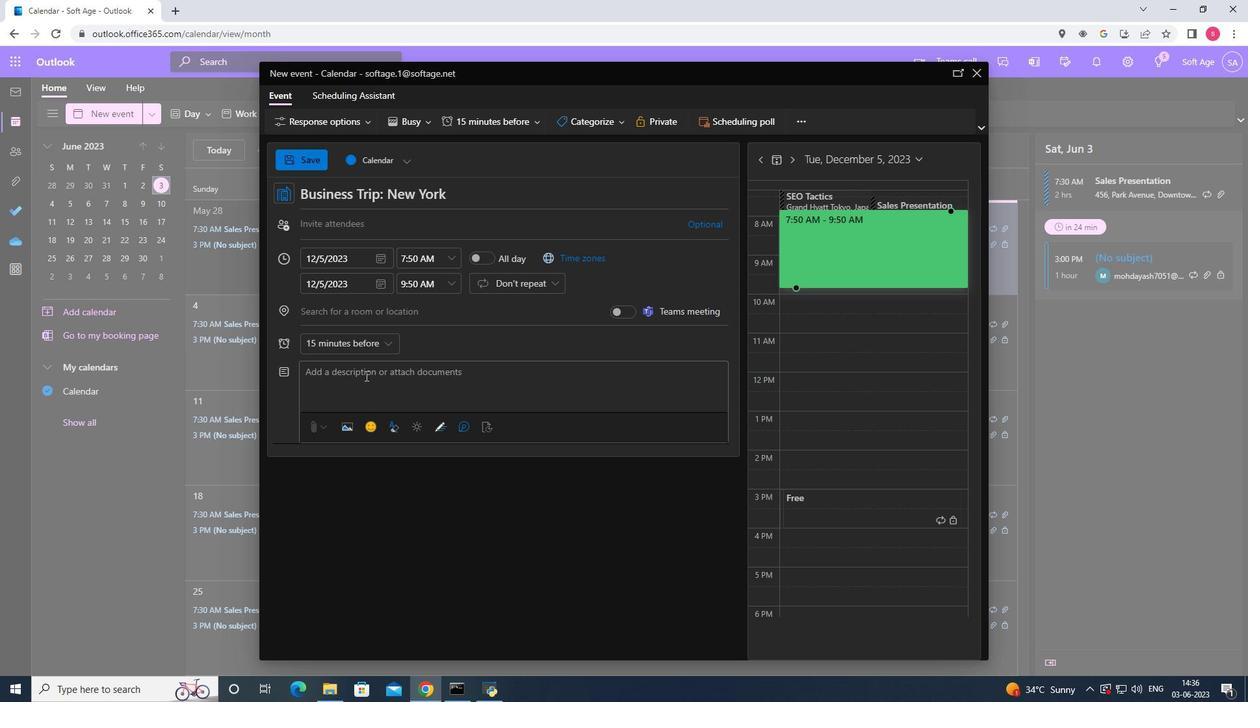 
Action: Mouse moved to (366, 377)
Screenshot: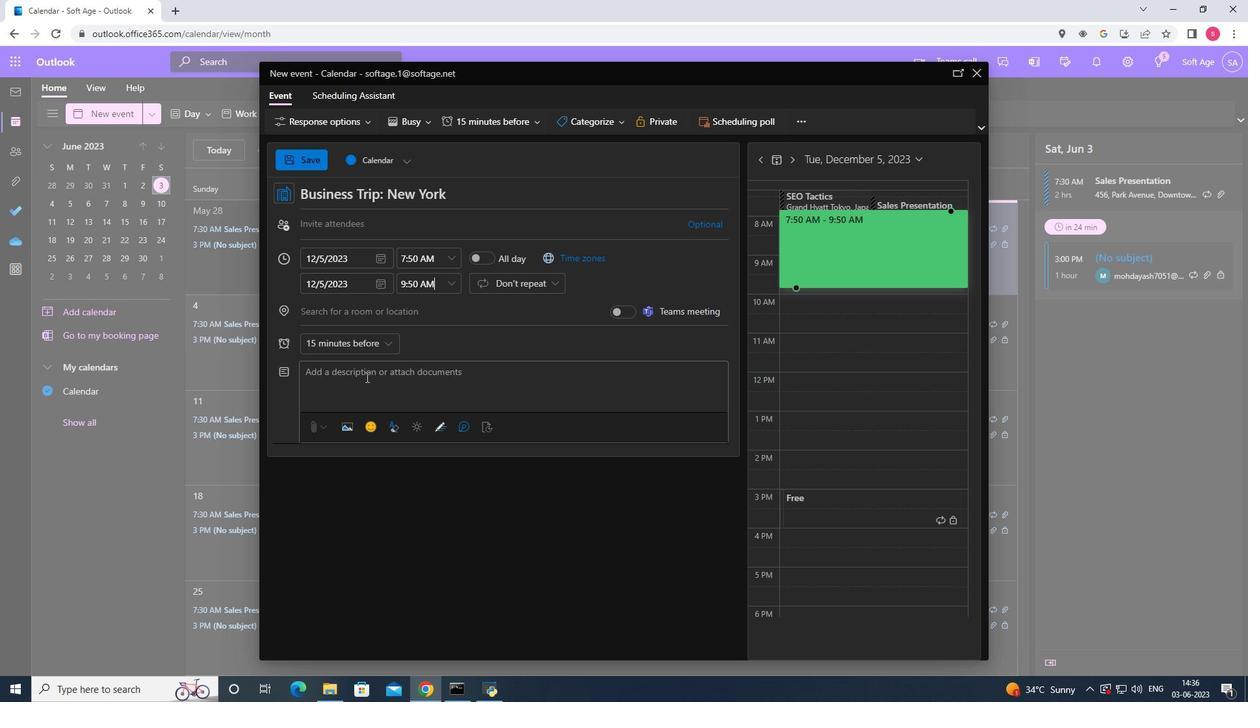 
Action: Key pressed <Key.shift>The<Key.space><Key.shift>S<Key.backspace>session<Key.space>will<Key.space>begin<Key.space>with<Key.space>a<Key.space>brief<Key.space>overview<Key.space>of<Key.space>the<Key.space>current<Key.space>state<Key.space>of<Key.space>transportation<Key.space>and<Key.space>its<Key.space>envirom<Key.backspace>nment<Key.space><Key.backspace>al<Key.space>implications<Key.space><Key.backspace>,<Key.space>emphasizing<Key.space>the<Key.space>need<Key.space>for<Key.space>transformative<Key.space>changes<Key.space><Key.backspace>.<Key.space><Key.shift>we<Key.space>will<Key.space>then<Key.space>delve<Key.space>into<Key.space>a<Key.space>series<Key.space>of<Key.space>brainstorming<Key.space>exercises<Key.space>designed<Key.space>to<Key.space>spark<Key.space>innovation<Key.space>and<Key.space>encourage<Key.space>out-of-the-box<Key.space>thinking.
Screenshot: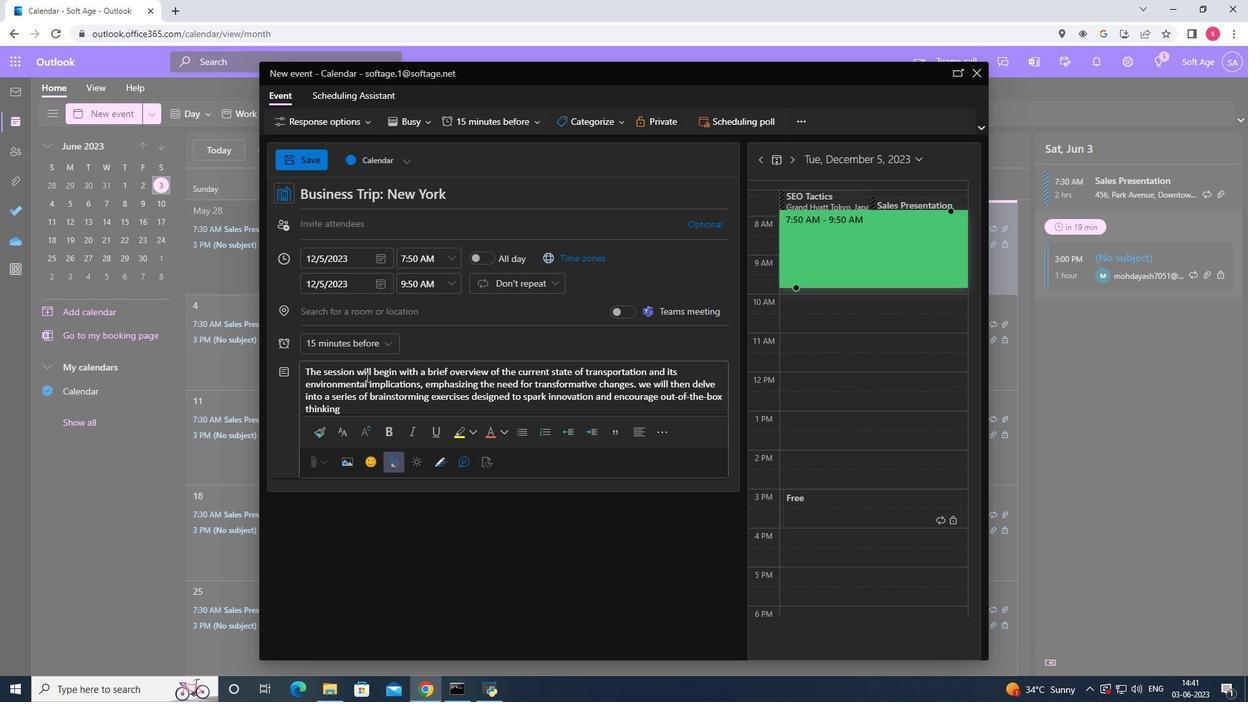 
Action: Mouse moved to (587, 117)
Screenshot: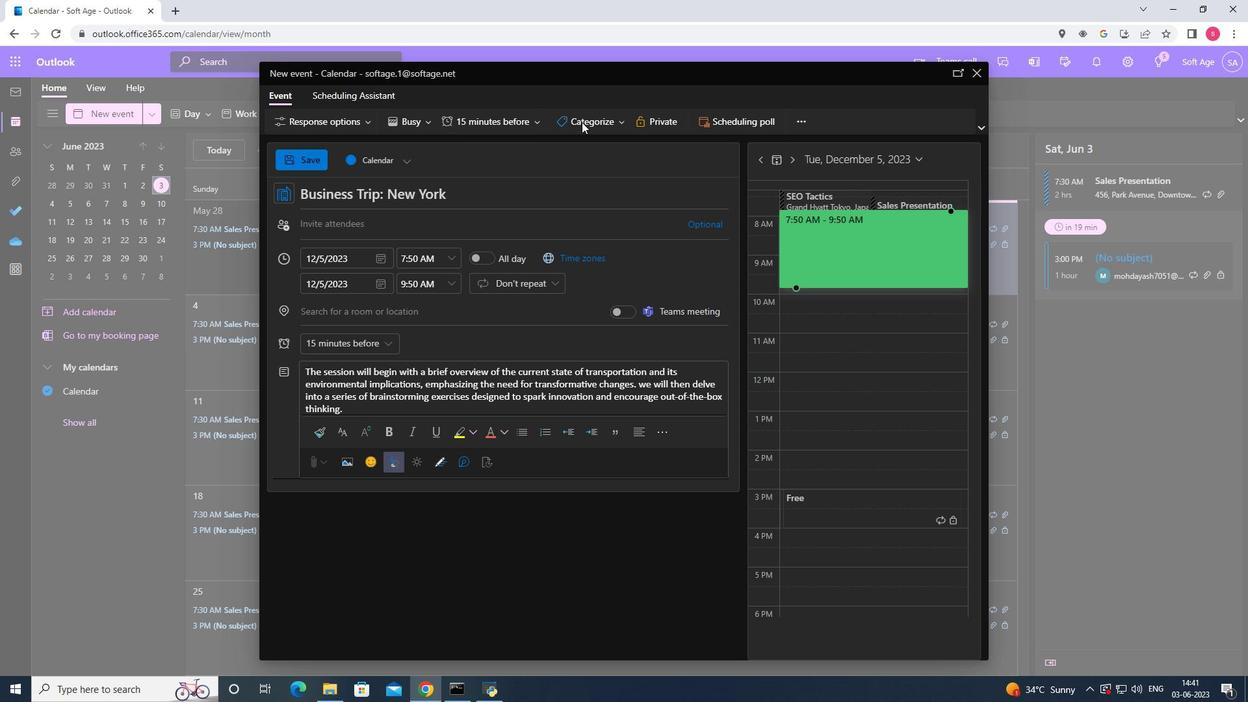 
Action: Mouse pressed left at (587, 117)
Screenshot: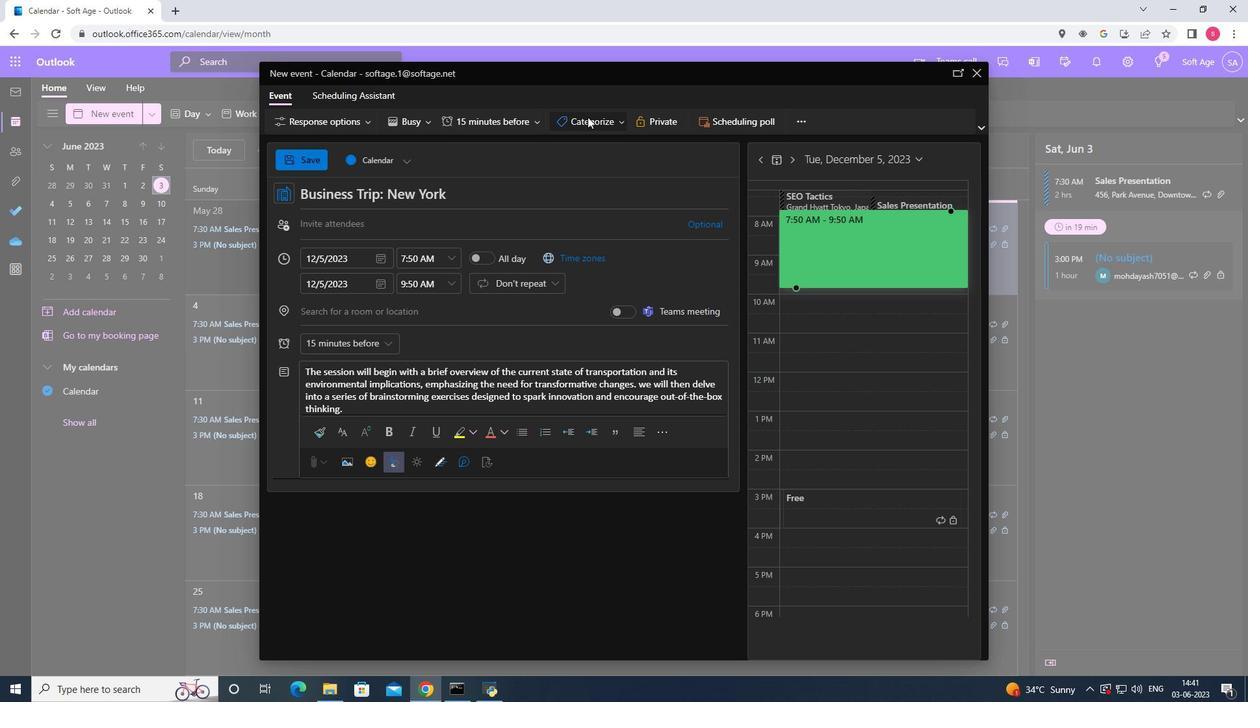 
Action: Mouse moved to (598, 248)
Screenshot: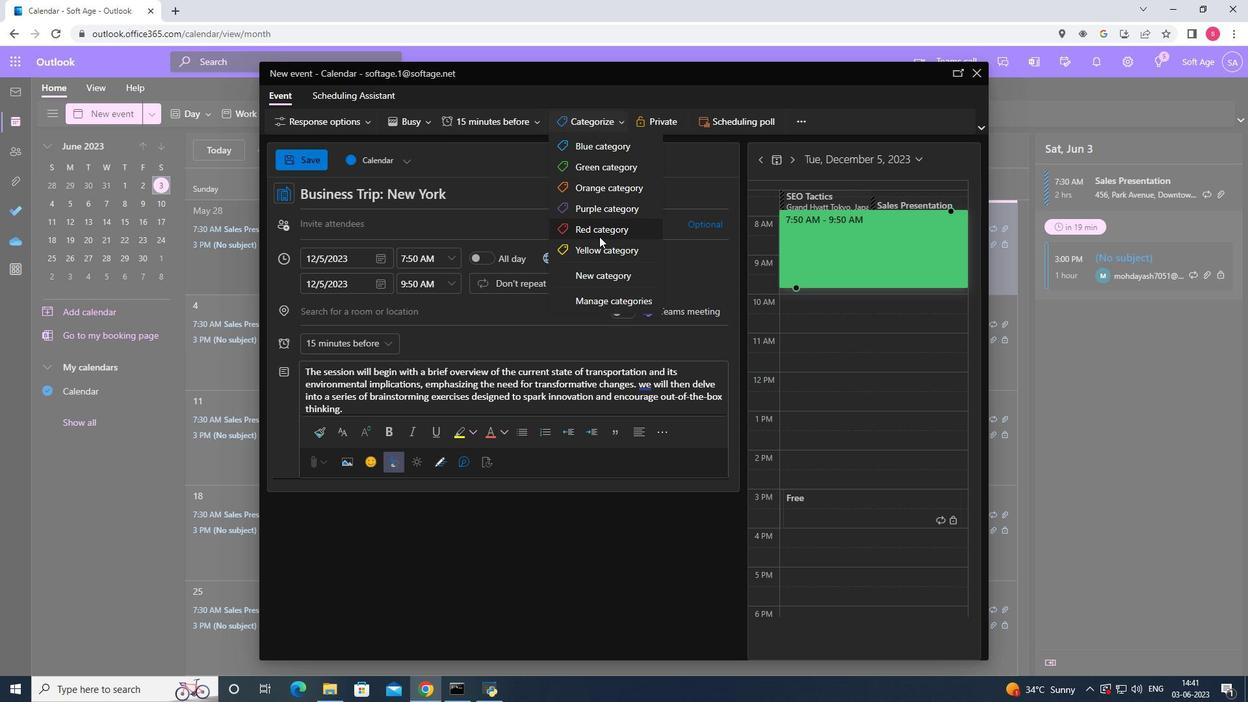 
Action: Mouse pressed left at (598, 248)
Screenshot: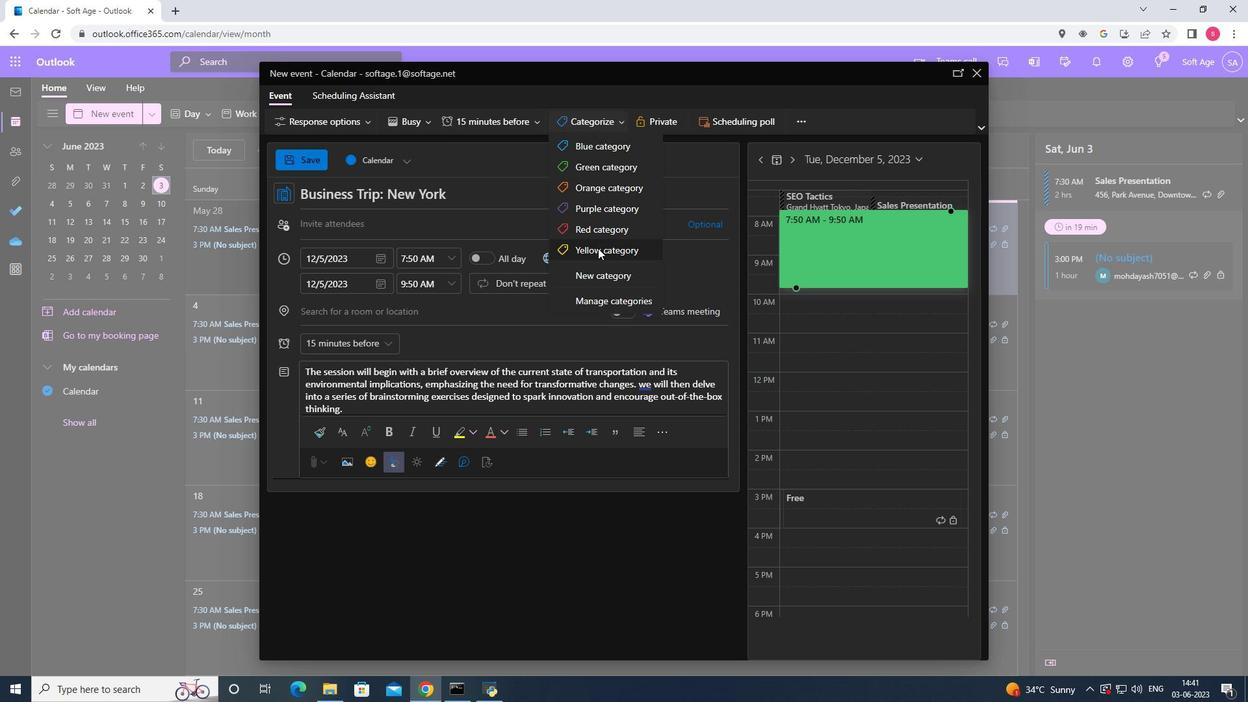 
Action: Mouse moved to (450, 311)
Screenshot: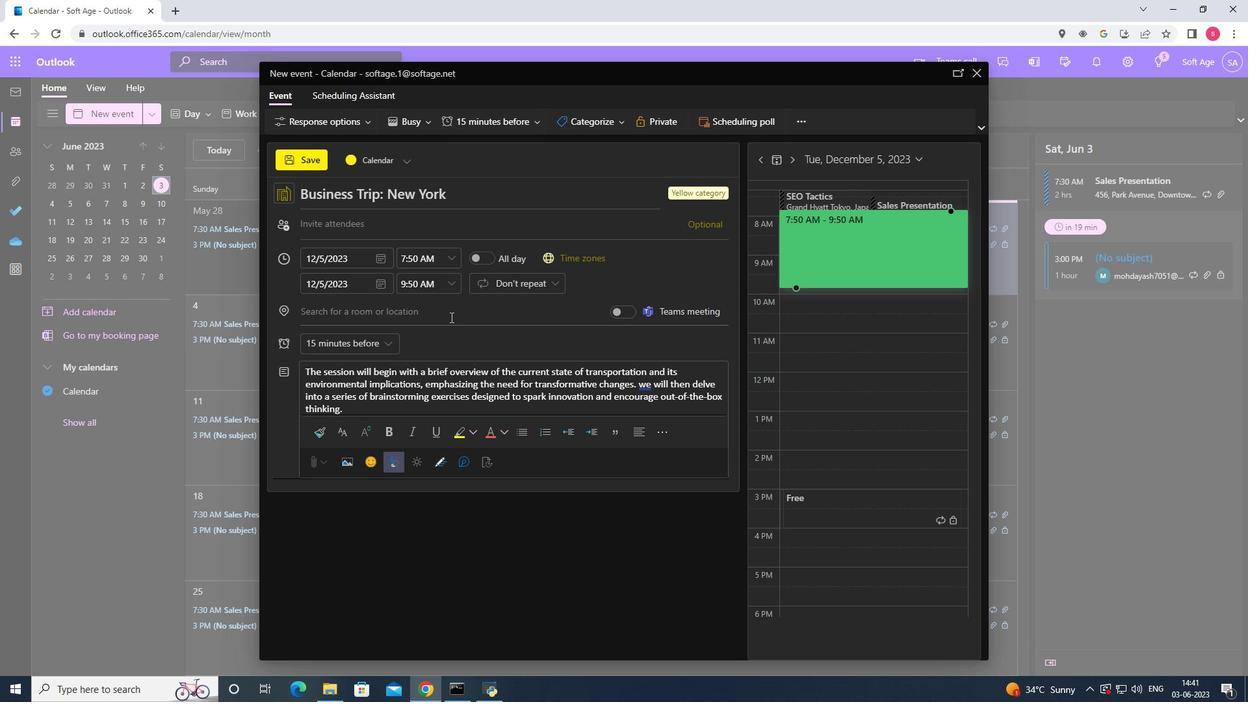 
Action: Mouse pressed left at (450, 311)
Screenshot: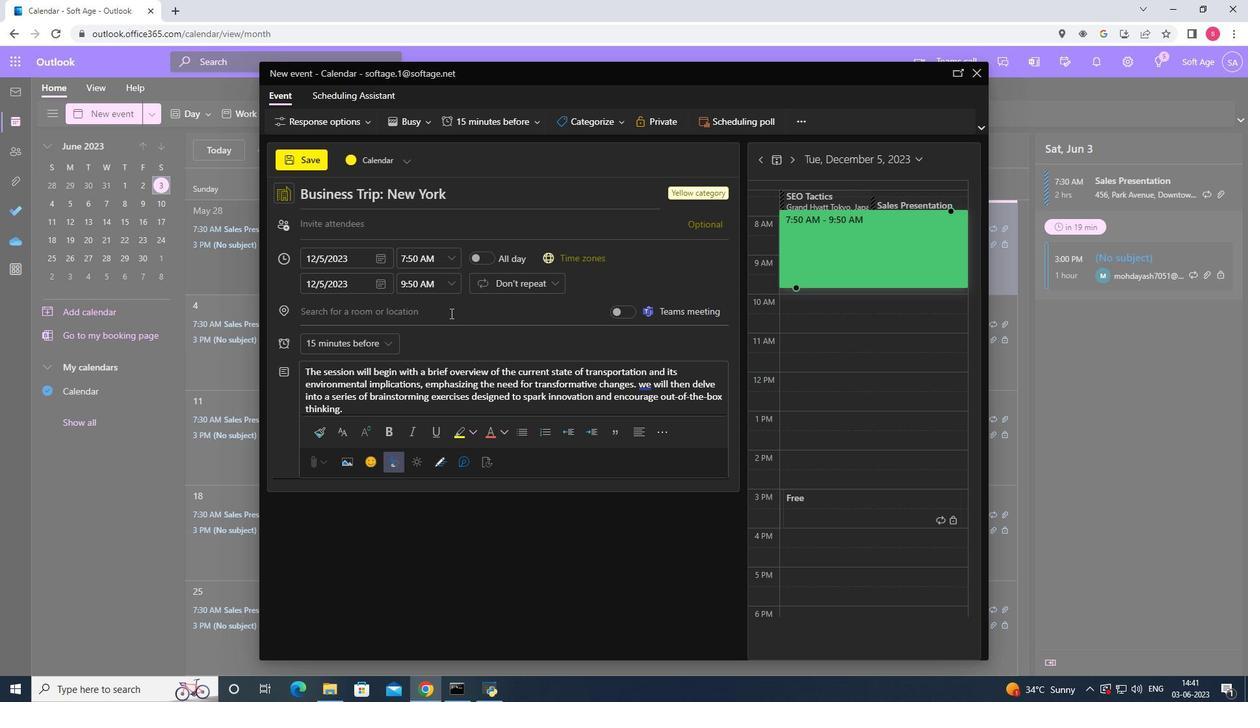 
Action: Key pressed 987<Key.space>unter<Key.space>den<Key.space><Key.shift>Linden<Key.space><Key.backspace>,<Key.space><Key.shift><Key.shift><Key.shift><Key.shift><Key.shift><Key.shift><Key.shift><Key.shift><Key.shift><Key.shift><Key.shift><Key.shift><Key.shift>Berlin<Key.space><Key.backspace>,<Key.space><Key.shift><Key.shift><Key.shift><Key.shift><Key.shift><Key.shift><Key.shift><Key.shift><Key.shift><Key.shift><Key.shift>Germany
Screenshot: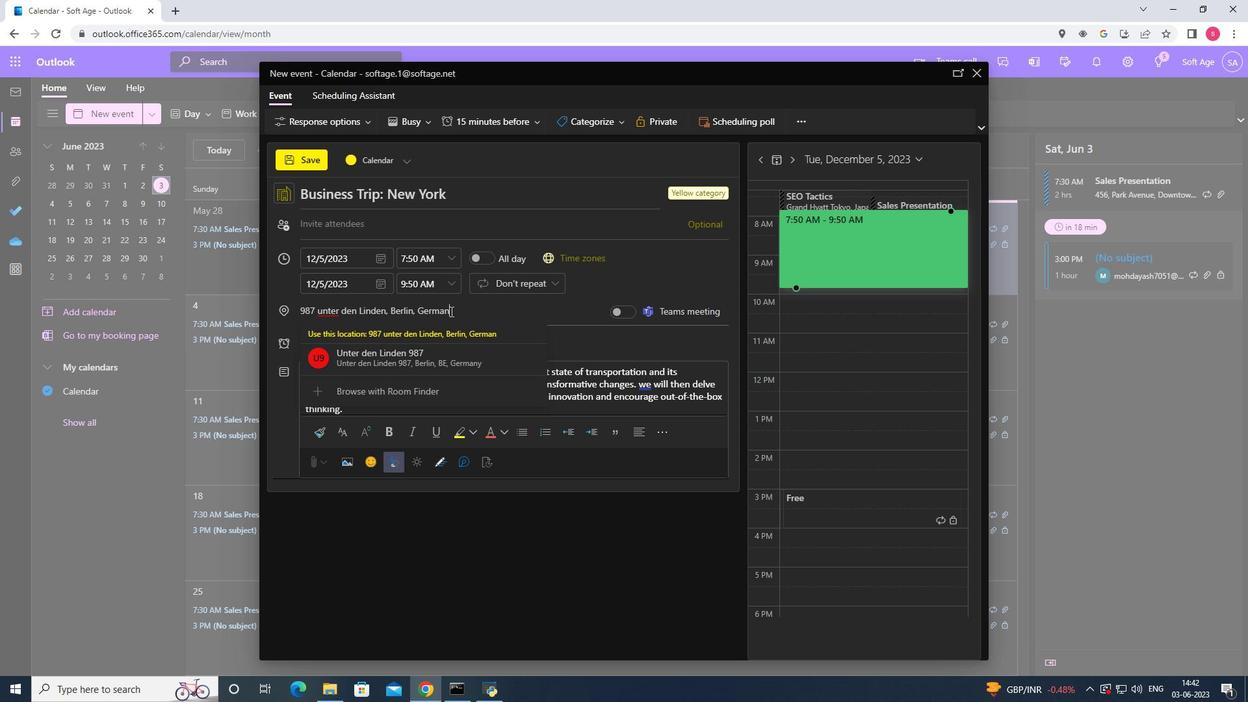 
Action: Mouse moved to (462, 328)
Screenshot: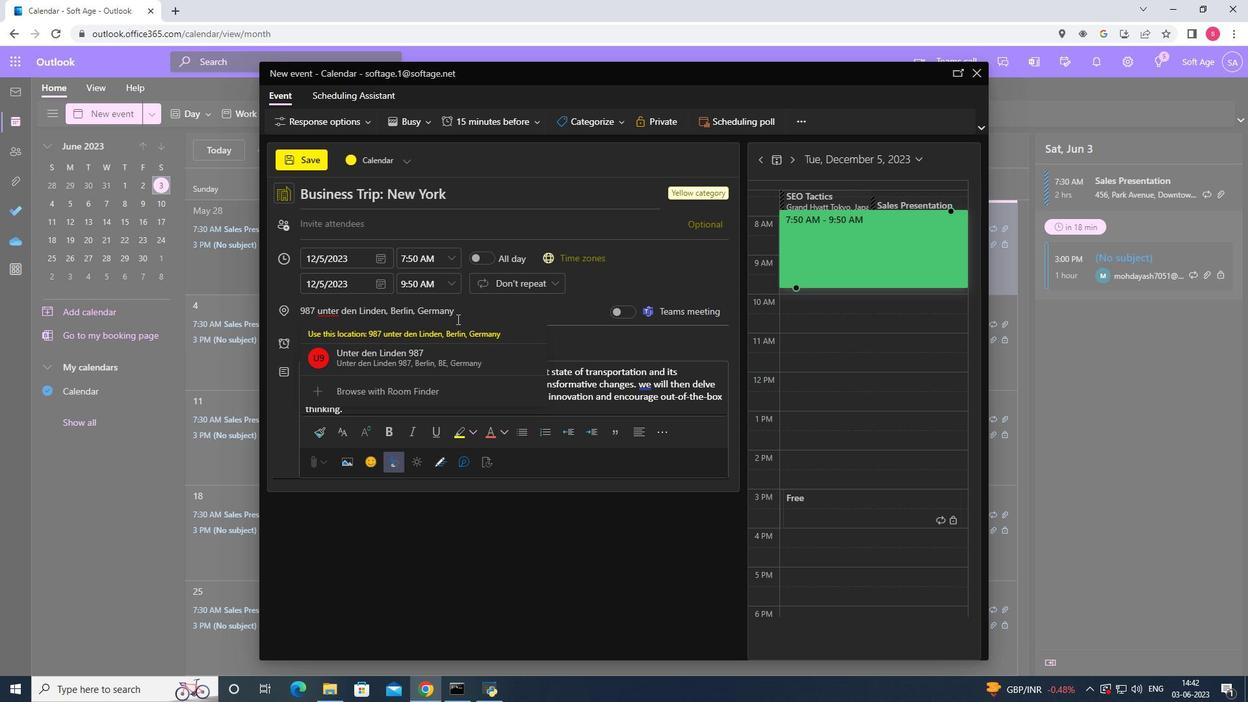 
Action: Mouse pressed left at (462, 328)
Screenshot: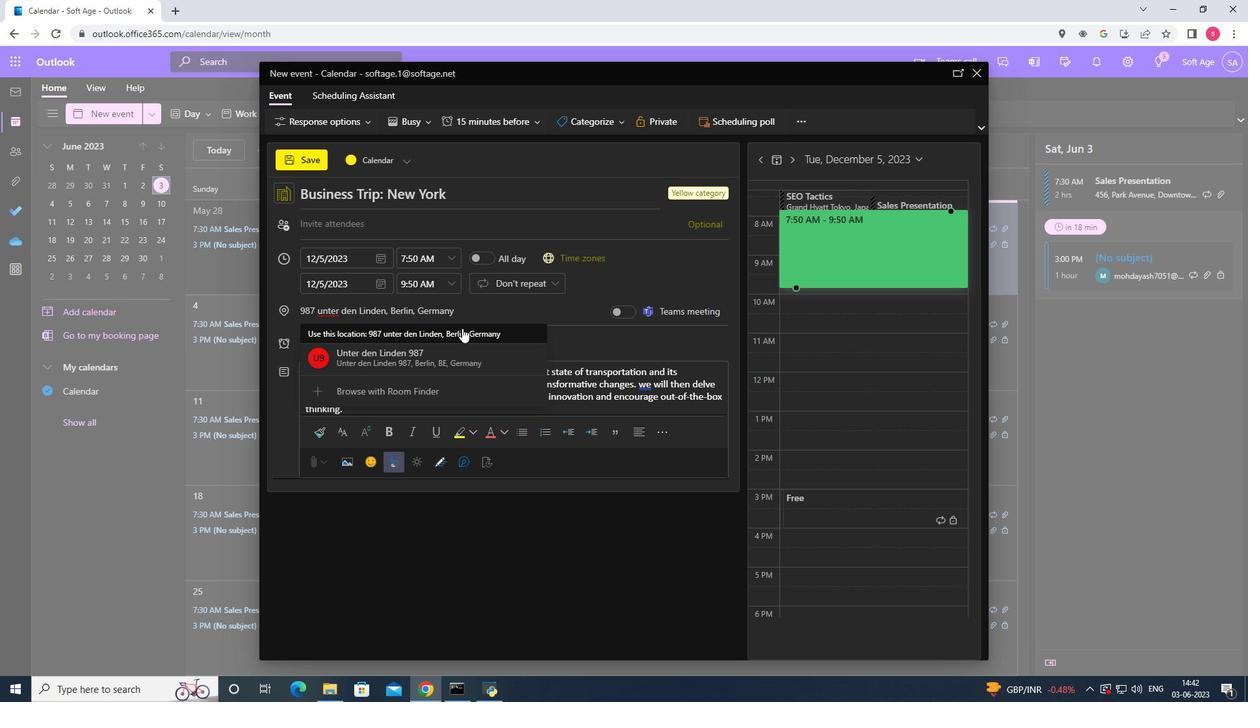 
Action: Mouse moved to (431, 225)
Screenshot: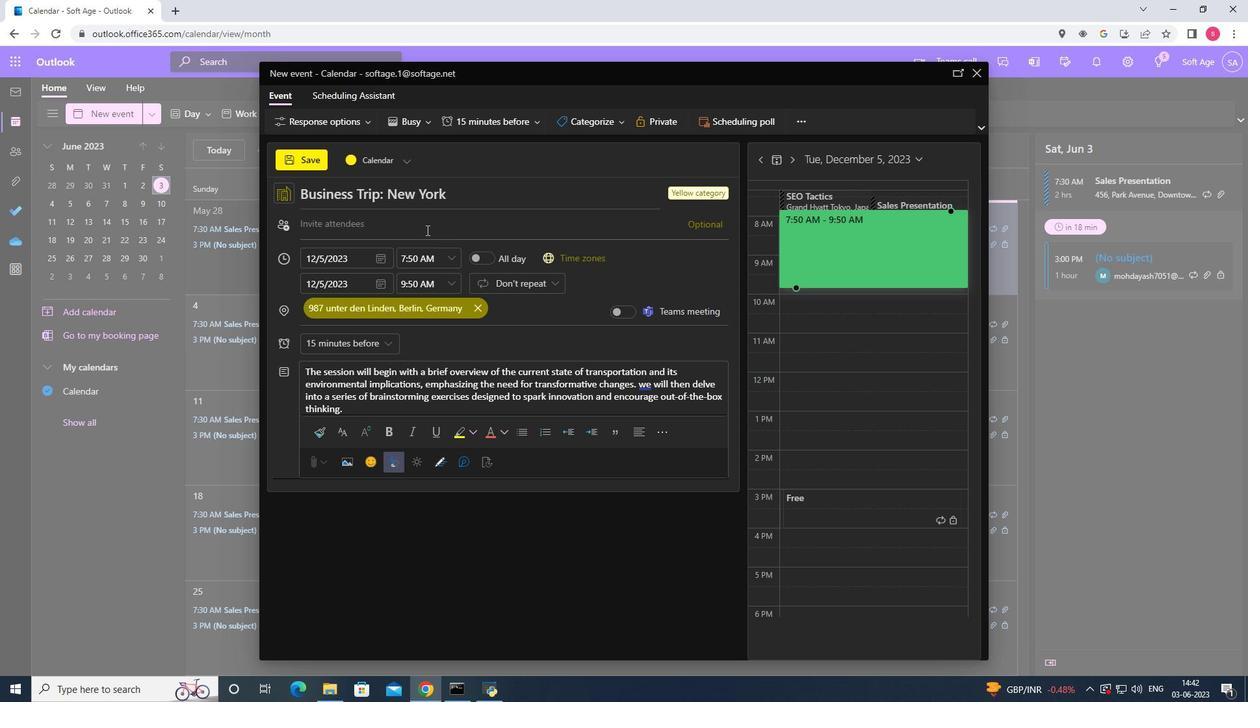 
Action: Mouse pressed left at (431, 225)
Screenshot: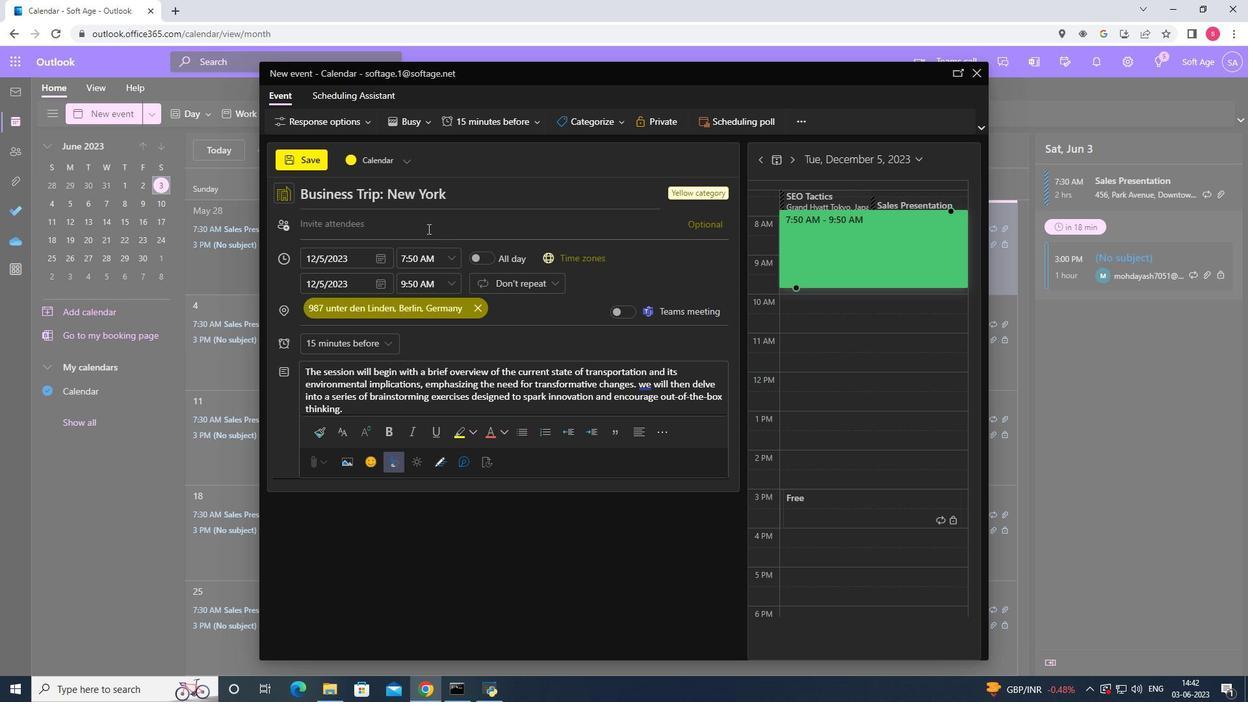 
Action: Key pressed softage.6<Key.shift>2
Screenshot: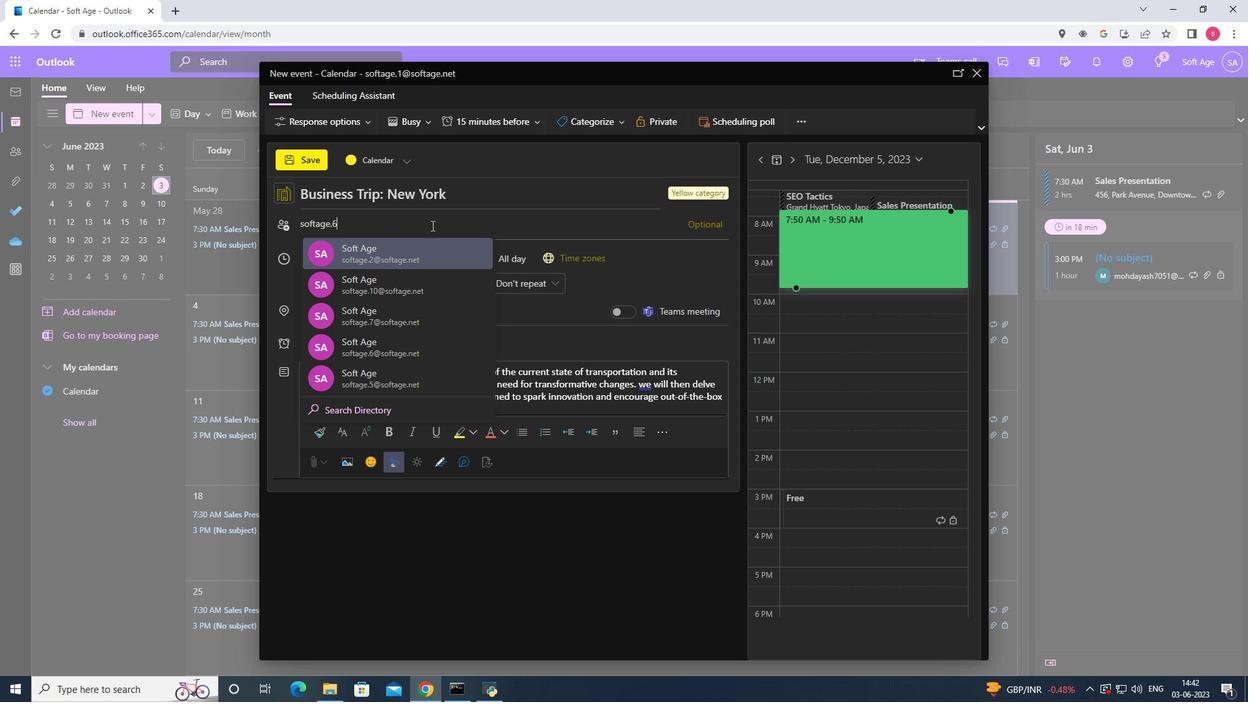
Action: Mouse moved to (417, 286)
Screenshot: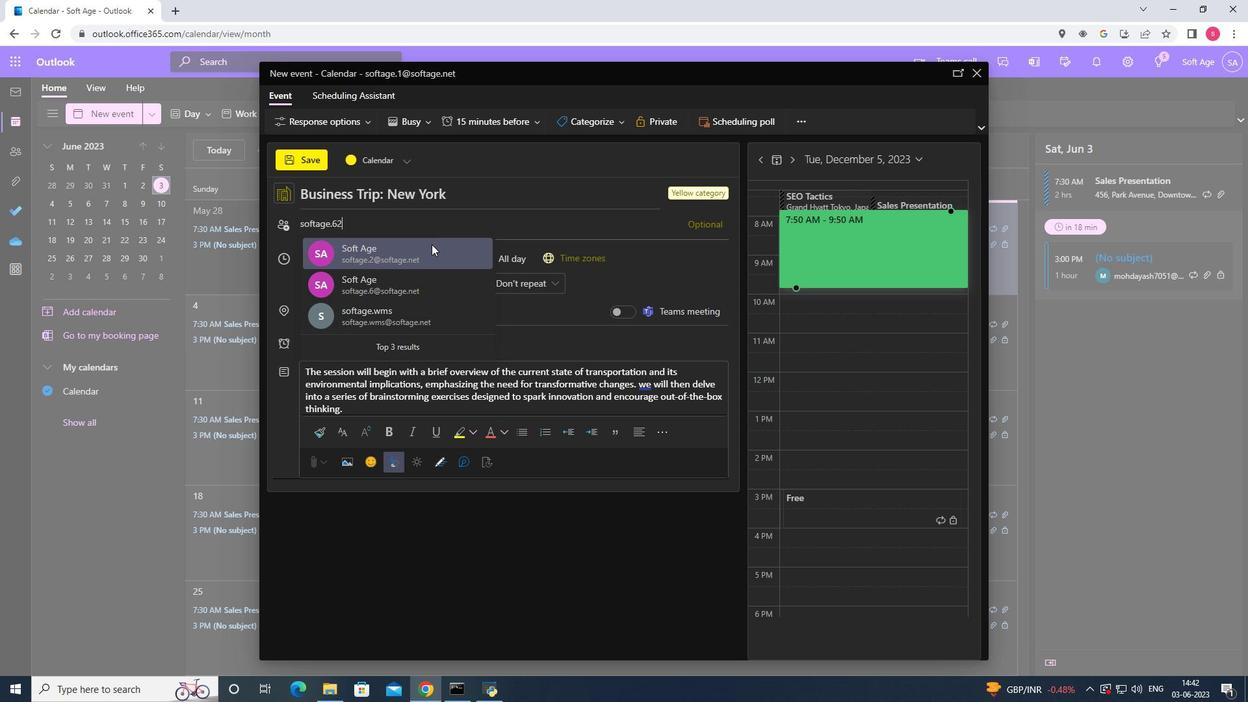 
Action: Key pressed <Key.backspace><Key.shift><Key.shift>@
Screenshot: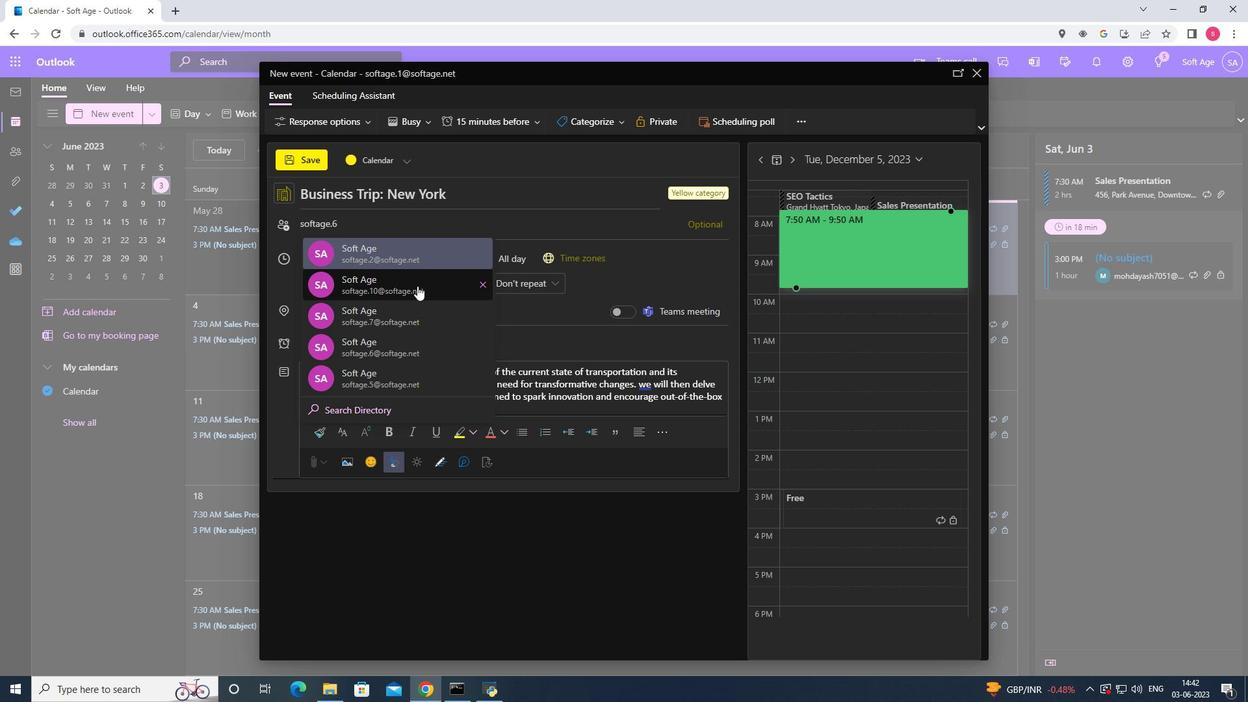 
Action: Mouse moved to (421, 257)
Screenshot: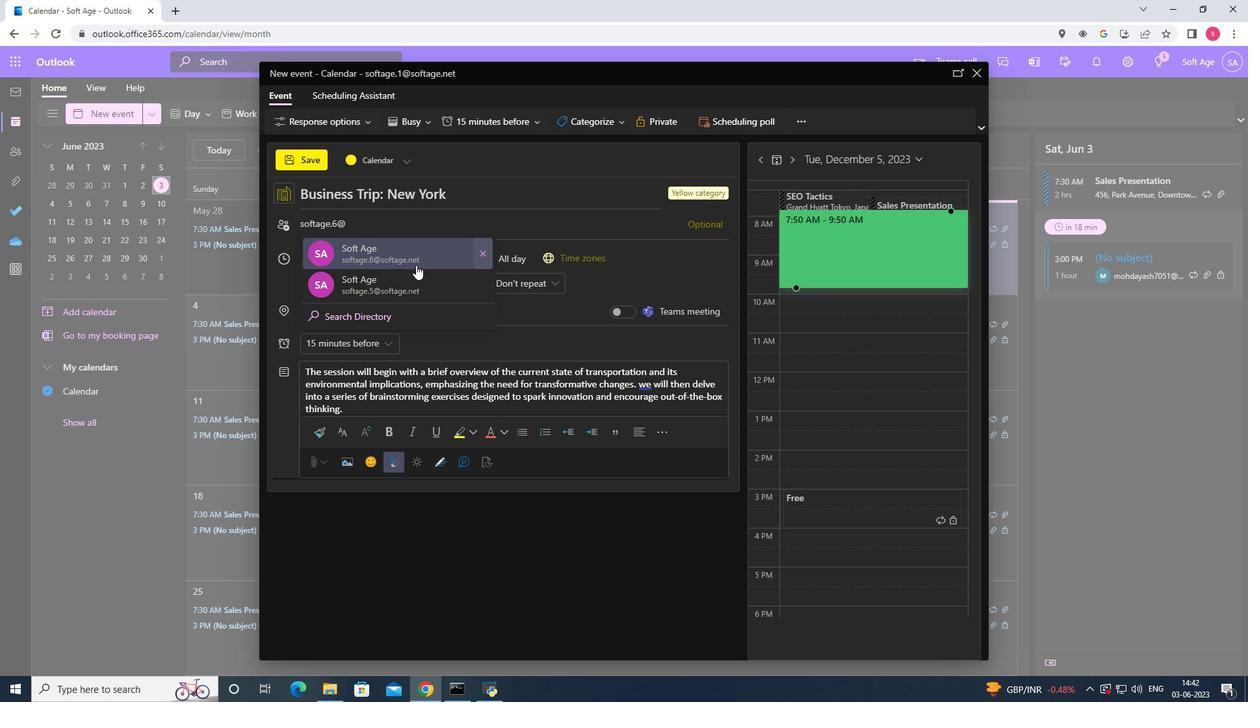 
Action: Mouse pressed left at (421, 257)
Screenshot: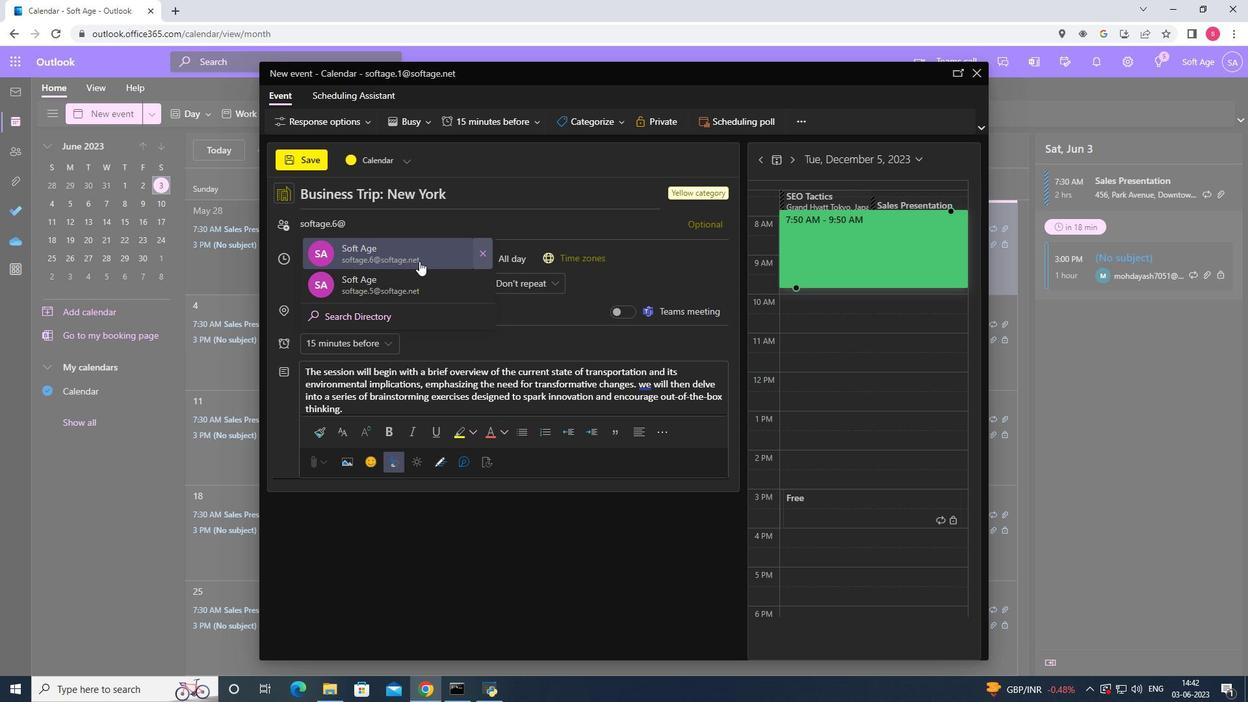 
Action: Key pressed softage.7<Key.shift>@
Screenshot: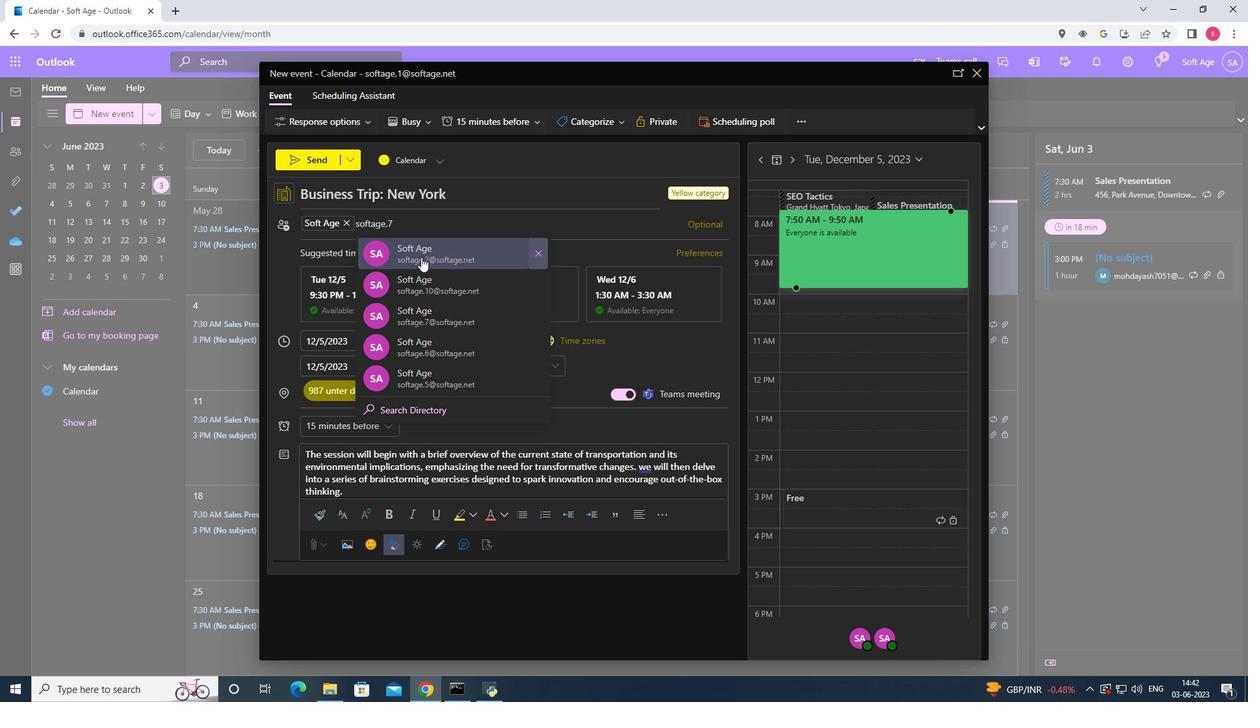 
Action: Mouse pressed left at (421, 257)
Screenshot: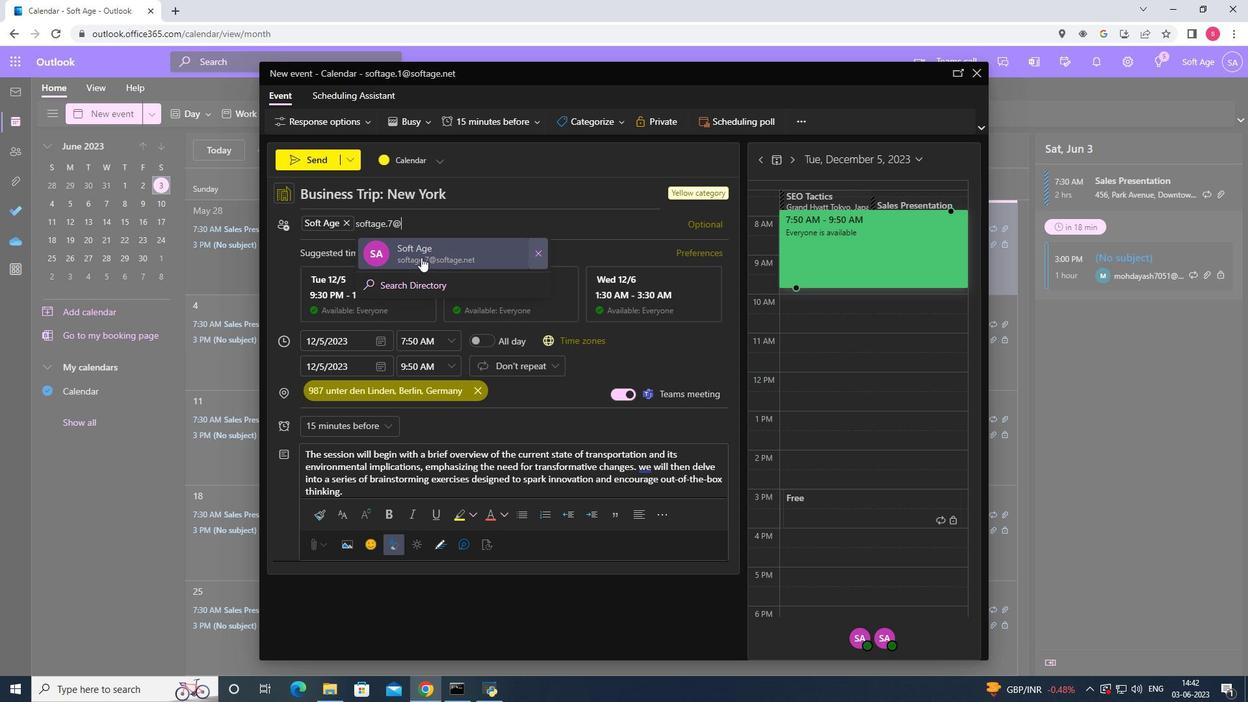 
Action: Mouse moved to (389, 427)
Screenshot: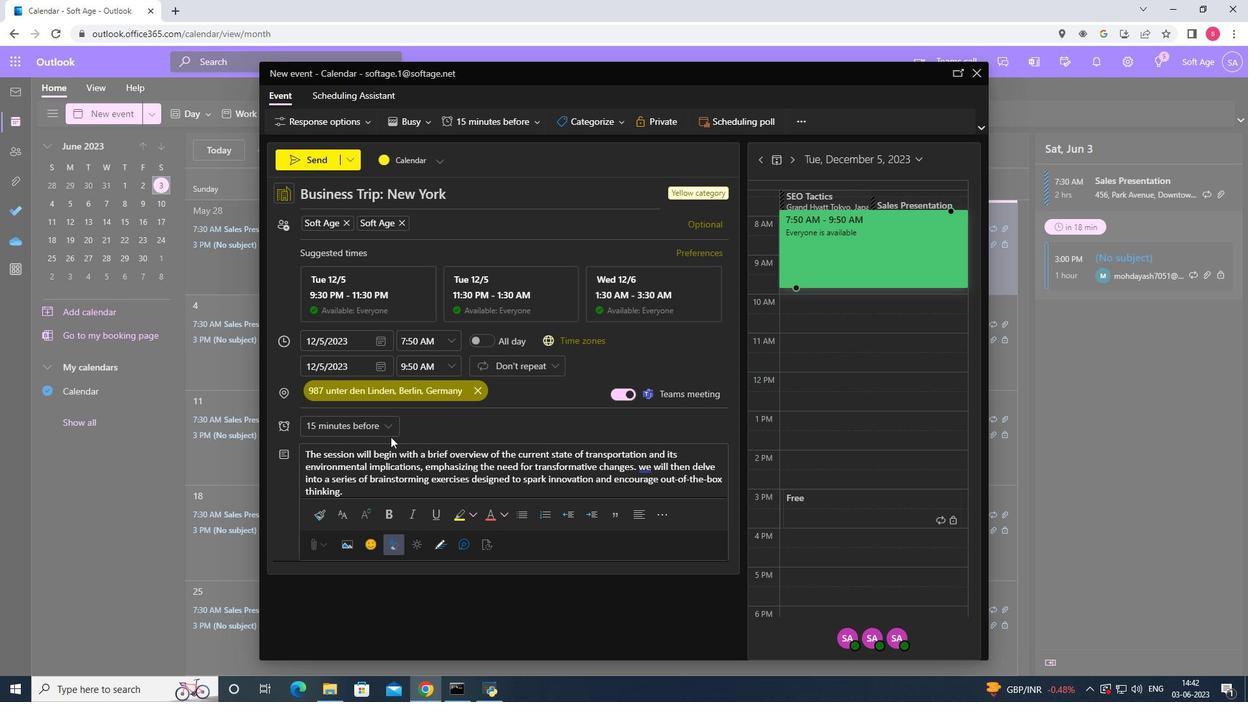 
Action: Mouse pressed left at (389, 427)
Screenshot: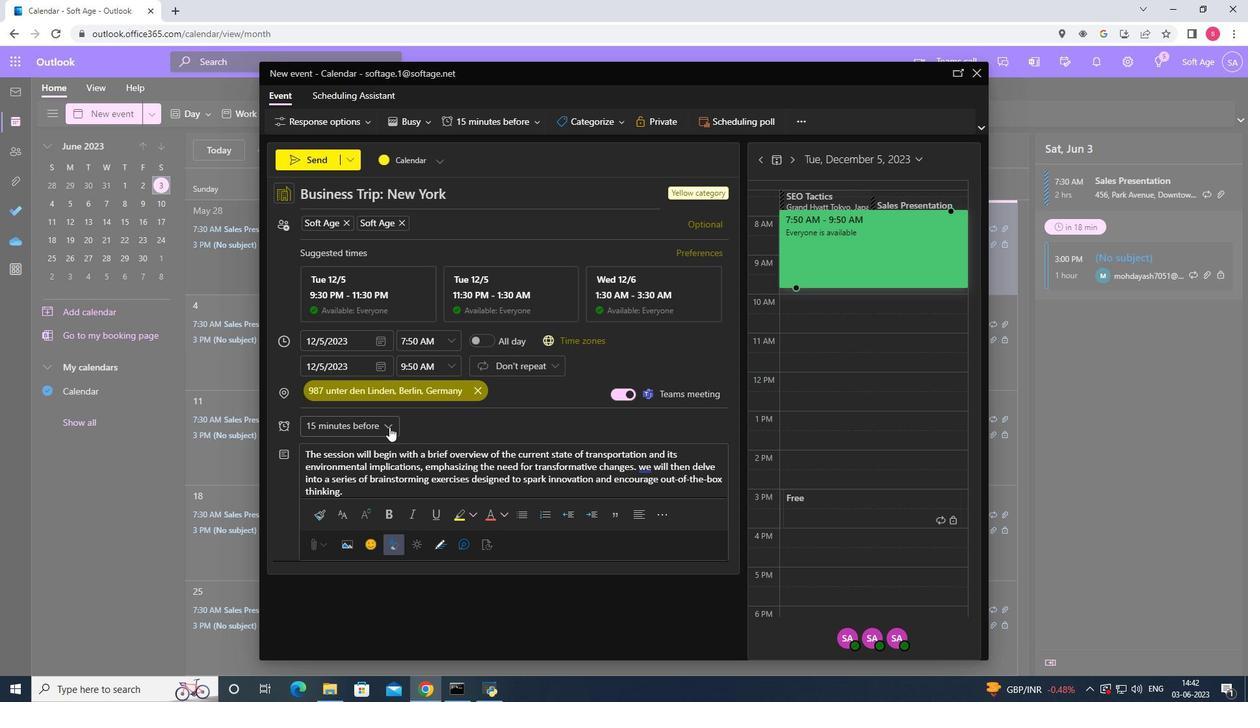 
Action: Mouse moved to (373, 367)
Screenshot: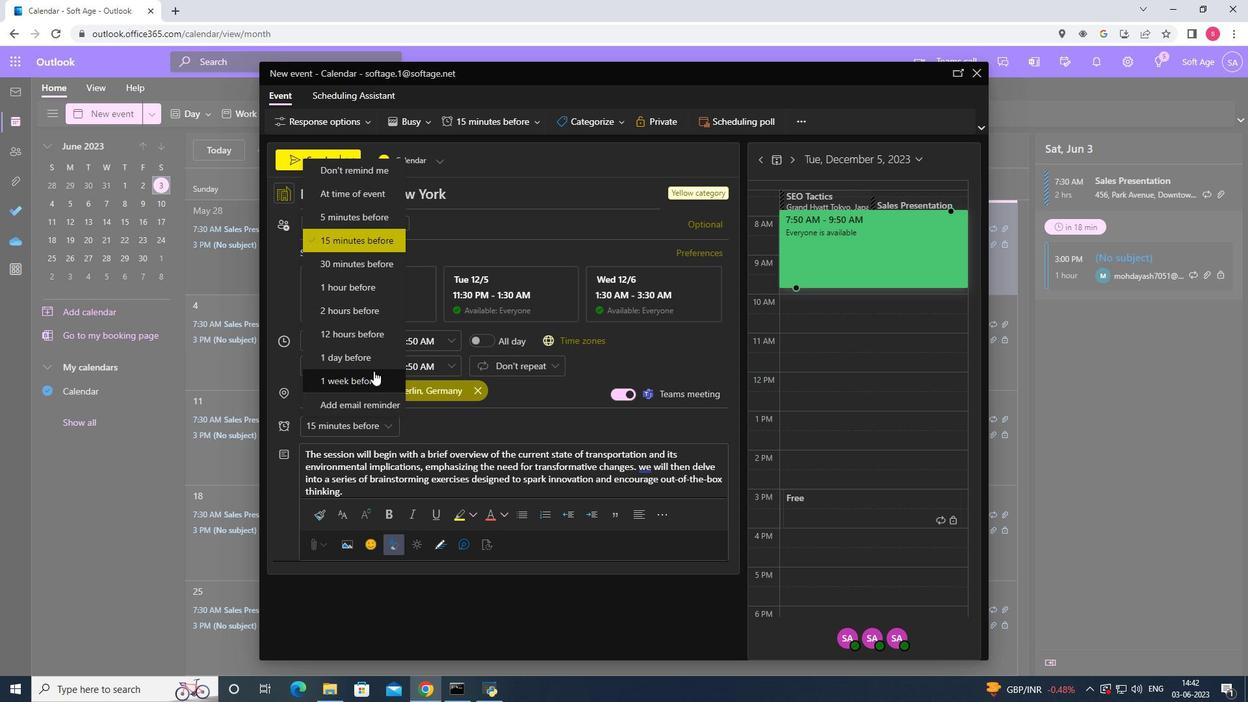 
Action: Mouse pressed left at (373, 367)
Screenshot: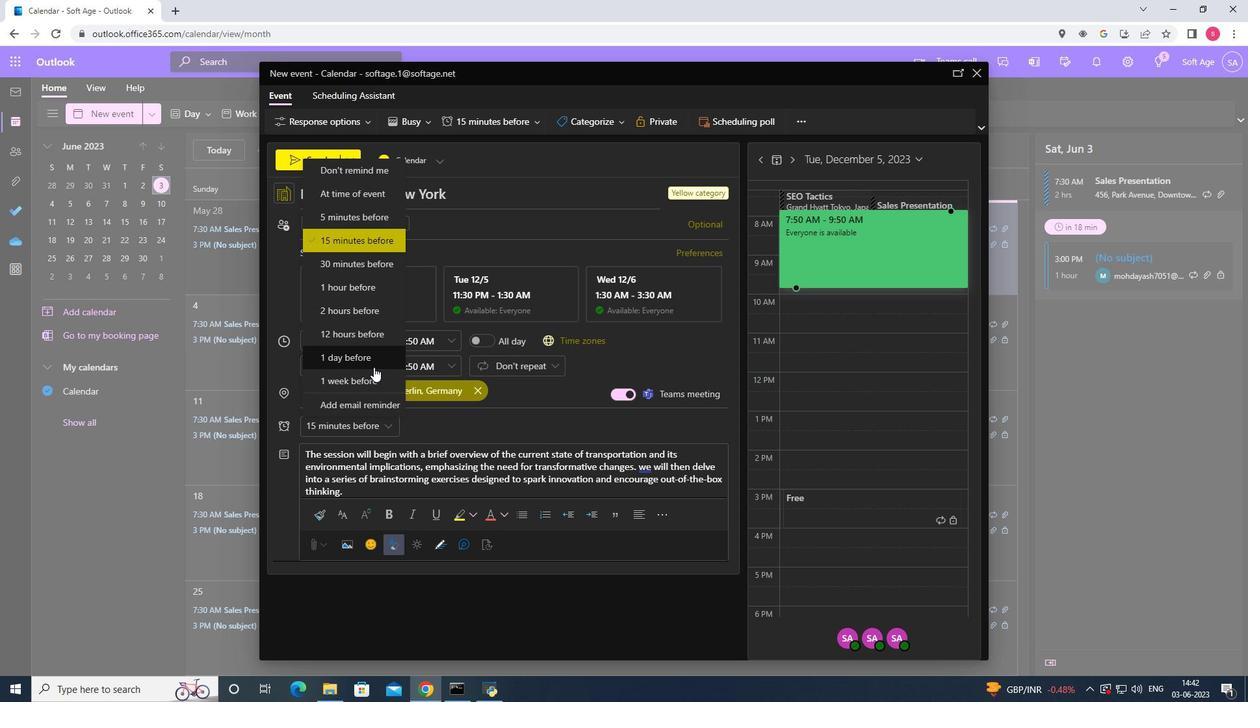 
Action: Mouse moved to (381, 421)
Screenshot: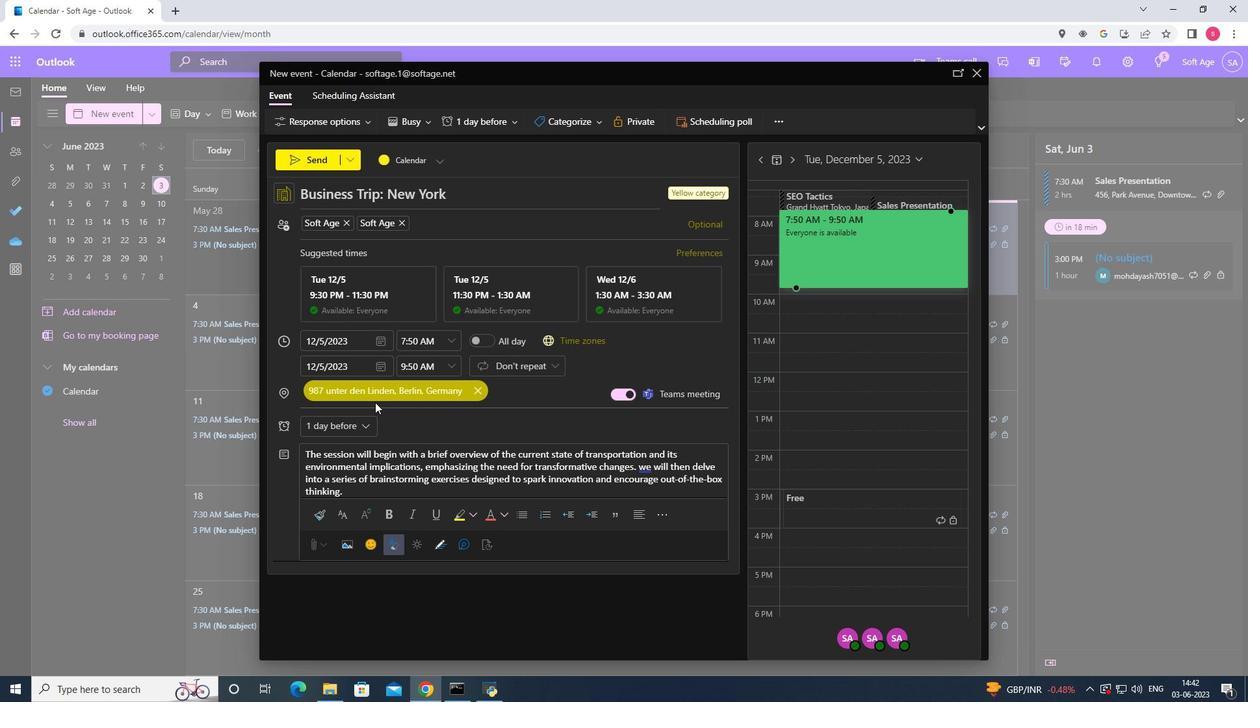 
Action: Mouse scrolled (381, 421) with delta (0, 0)
Screenshot: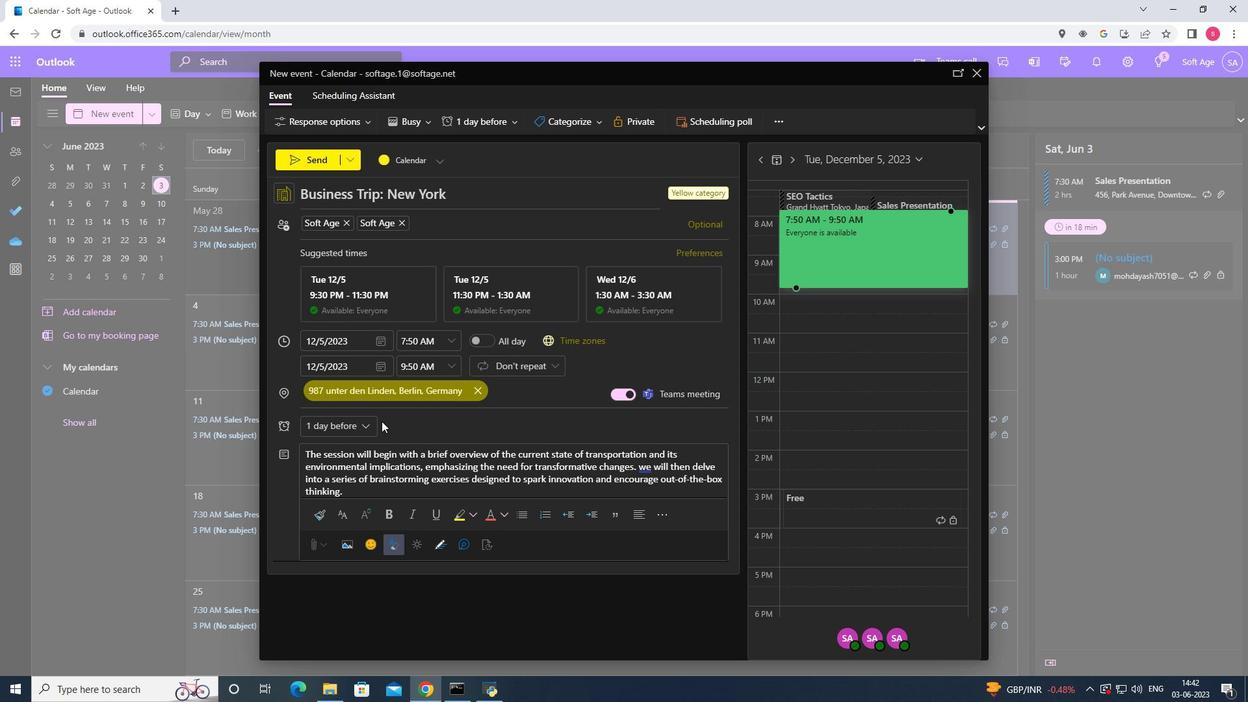 
Action: Mouse moved to (381, 422)
Screenshot: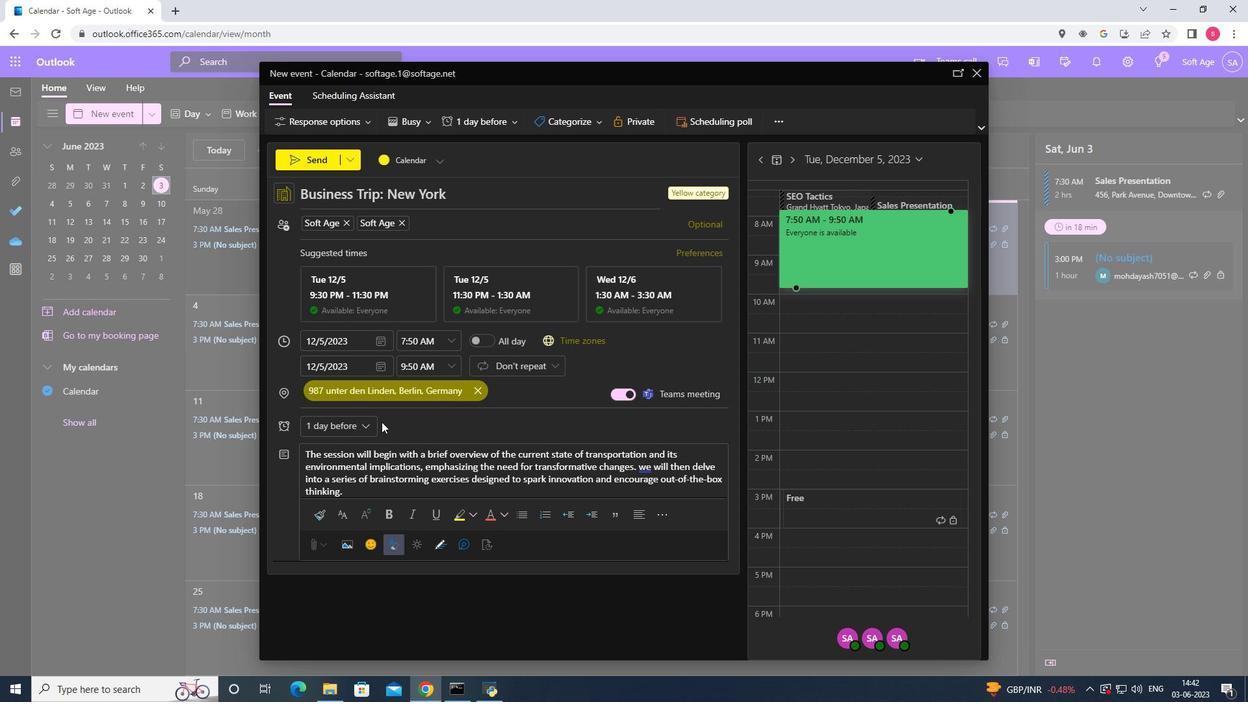 
Action: Mouse scrolled (381, 421) with delta (0, 0)
Screenshot: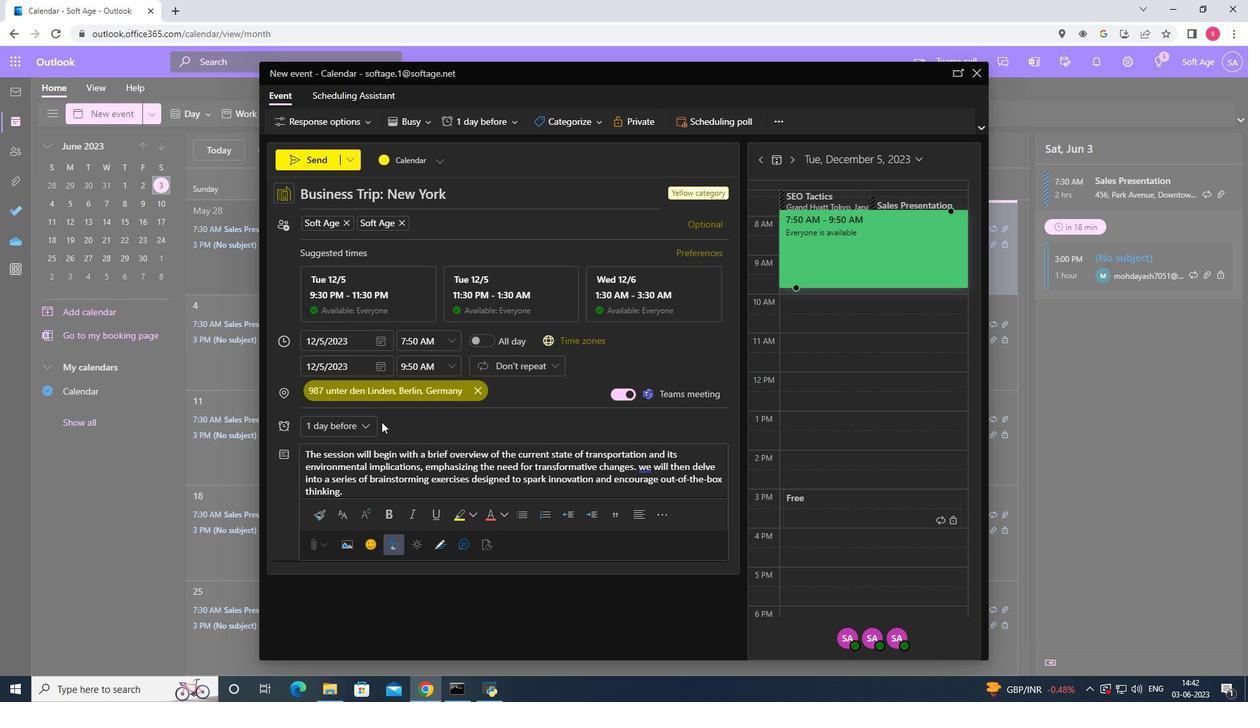 
Action: Mouse scrolled (381, 421) with delta (0, 0)
Screenshot: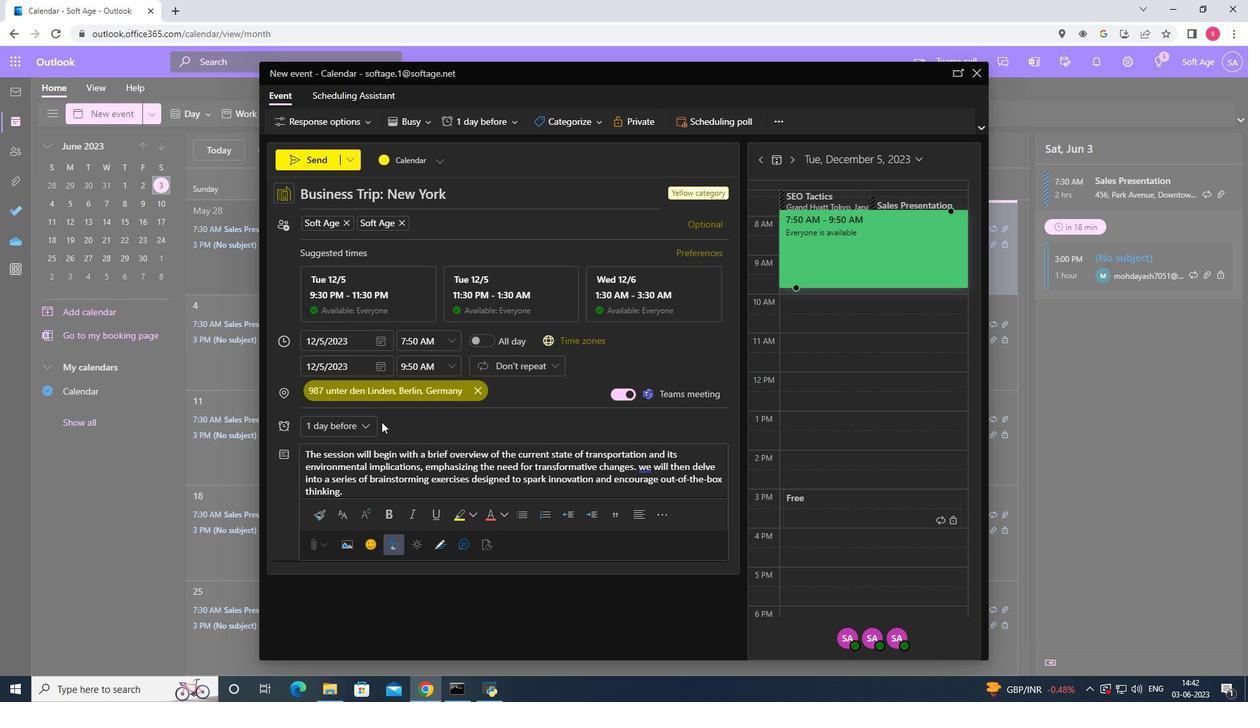 
Action: Mouse moved to (317, 163)
Screenshot: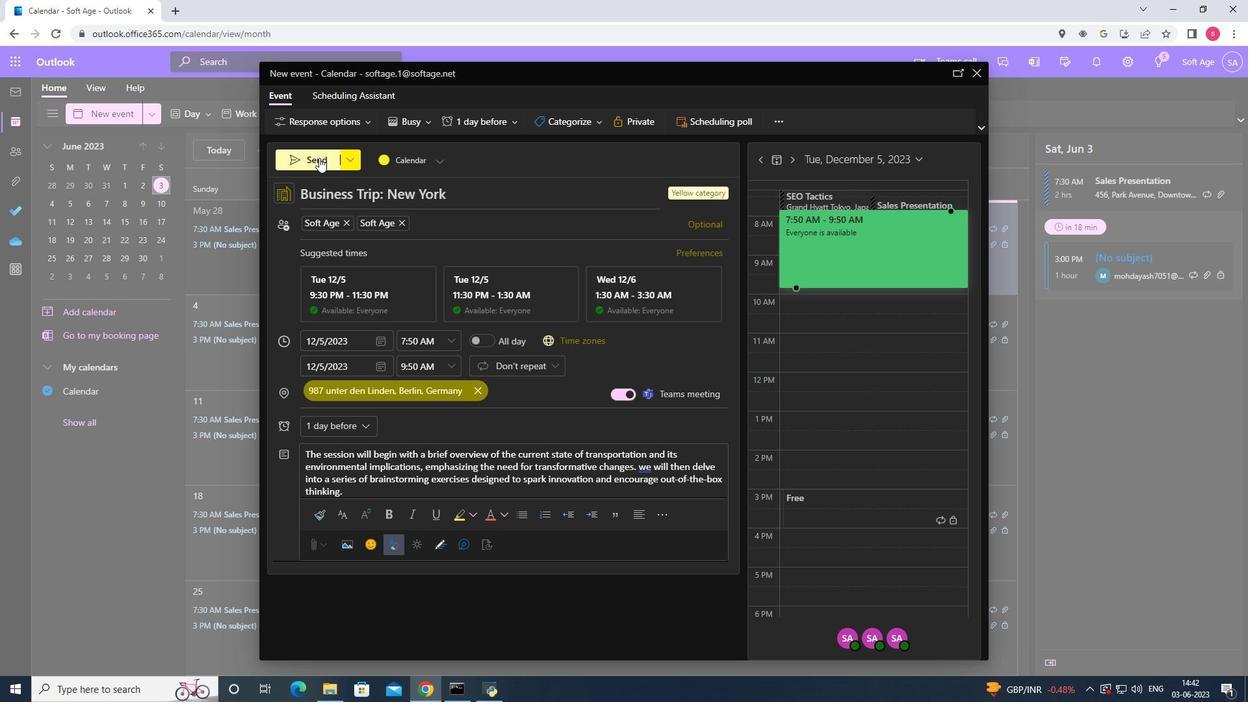
Action: Mouse pressed left at (317, 163)
Screenshot: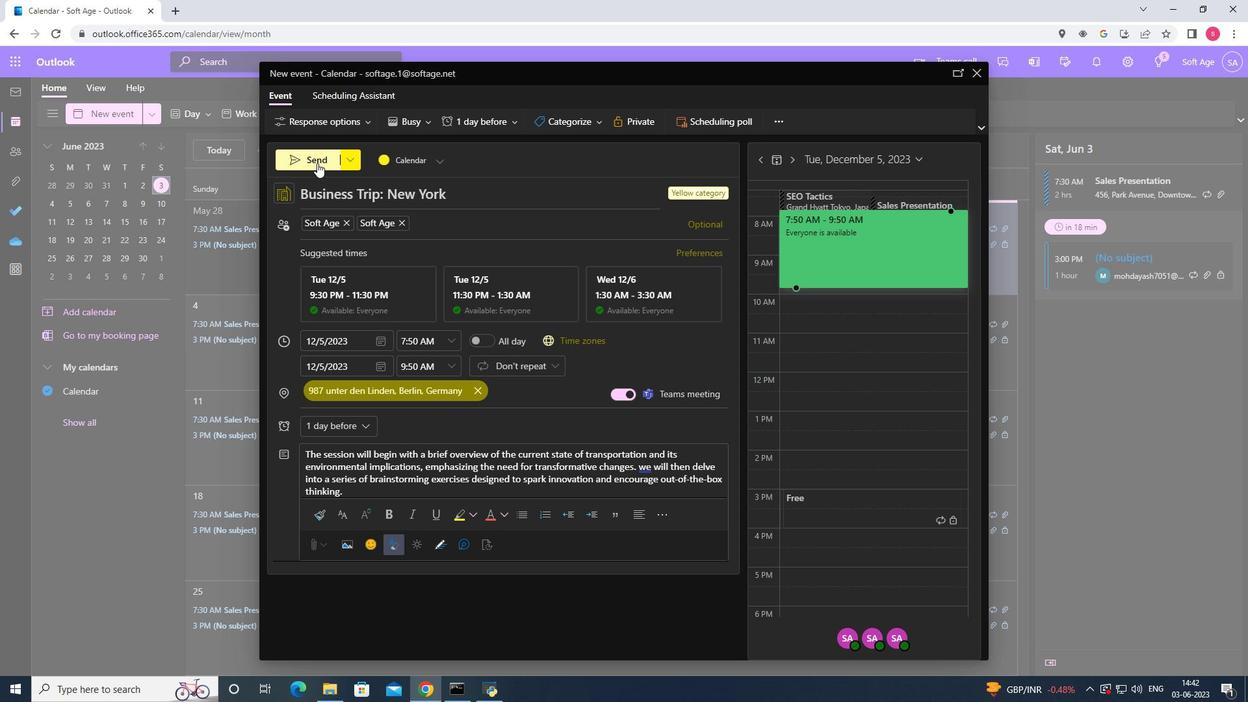 
